 Task: Look for space in Rhyl, United Kingdom from 15th August, 2023 to 20th August, 2023 for 1 adult in price range Rs.5000 to Rs.10000. Place can be private room with 1  bedroom having 1 bed and 1 bathroom. Property type can be house, flat, guest house, hotel. Booking option can be shelf check-in. Required host language is English.
Action: Mouse moved to (428, 93)
Screenshot: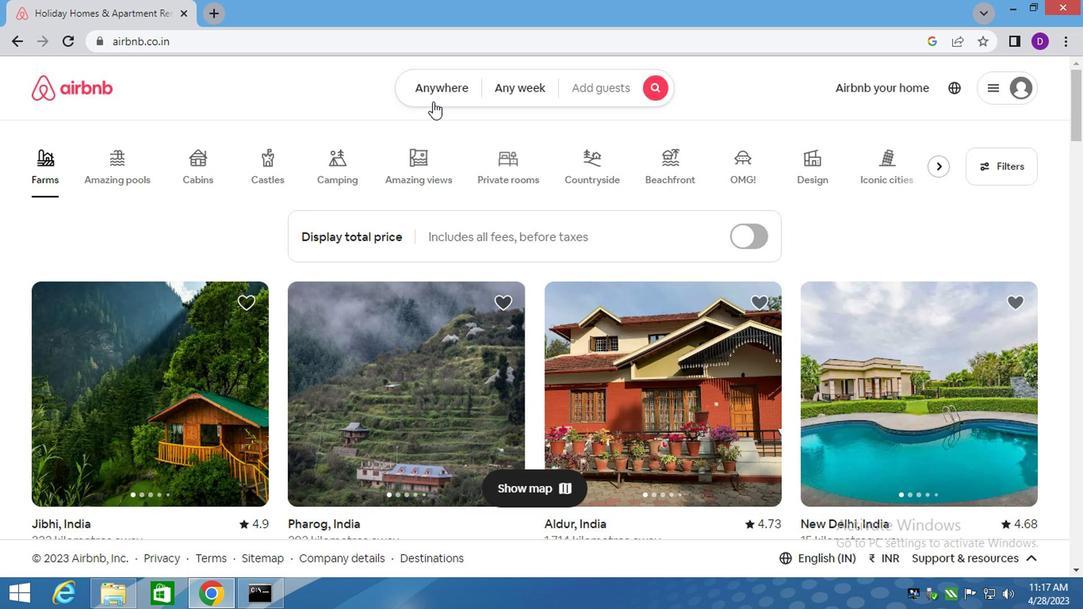 
Action: Mouse pressed left at (428, 93)
Screenshot: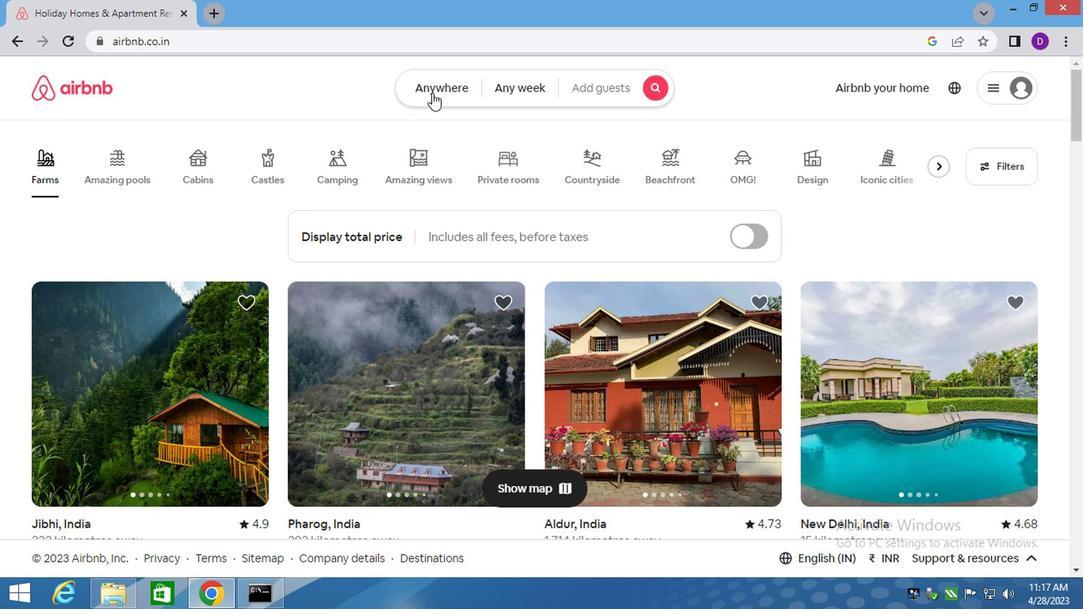 
Action: Mouse moved to (270, 154)
Screenshot: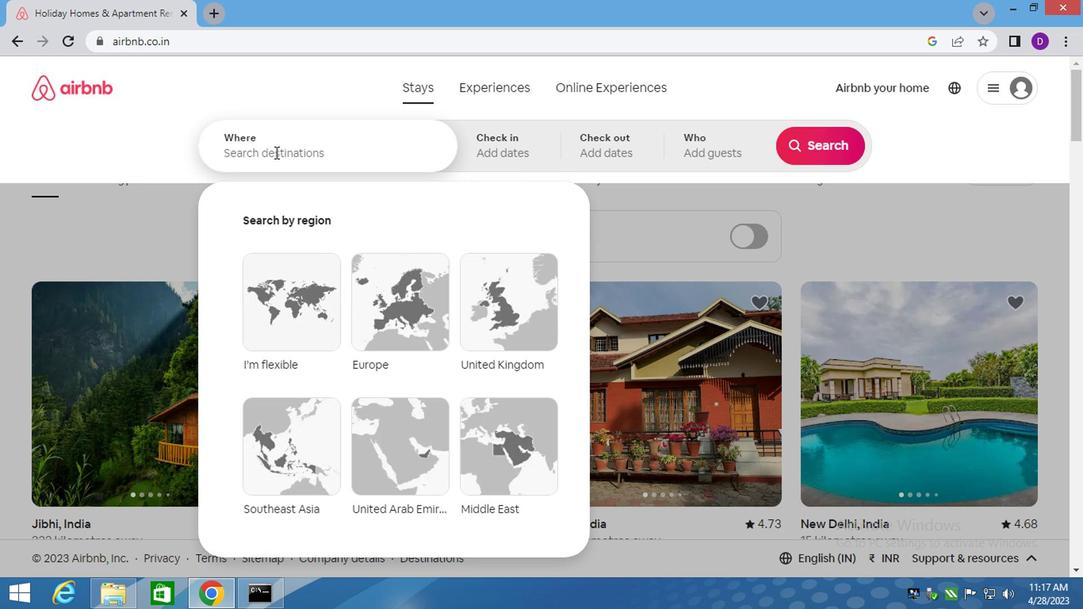 
Action: Mouse pressed left at (270, 154)
Screenshot: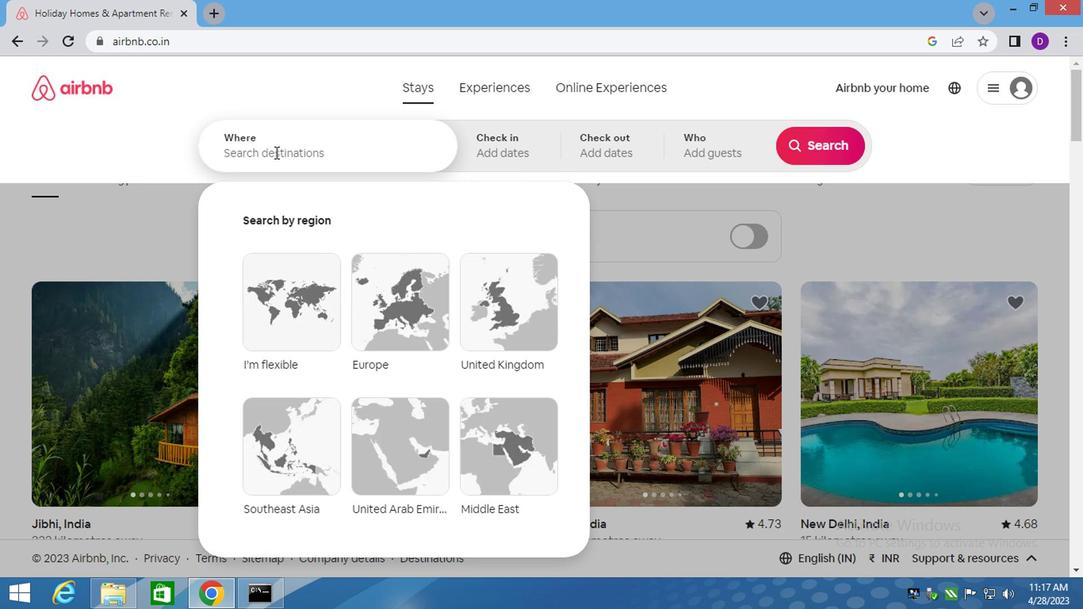 
Action: Key pressed rhyl,<Key.space>uni
Screenshot: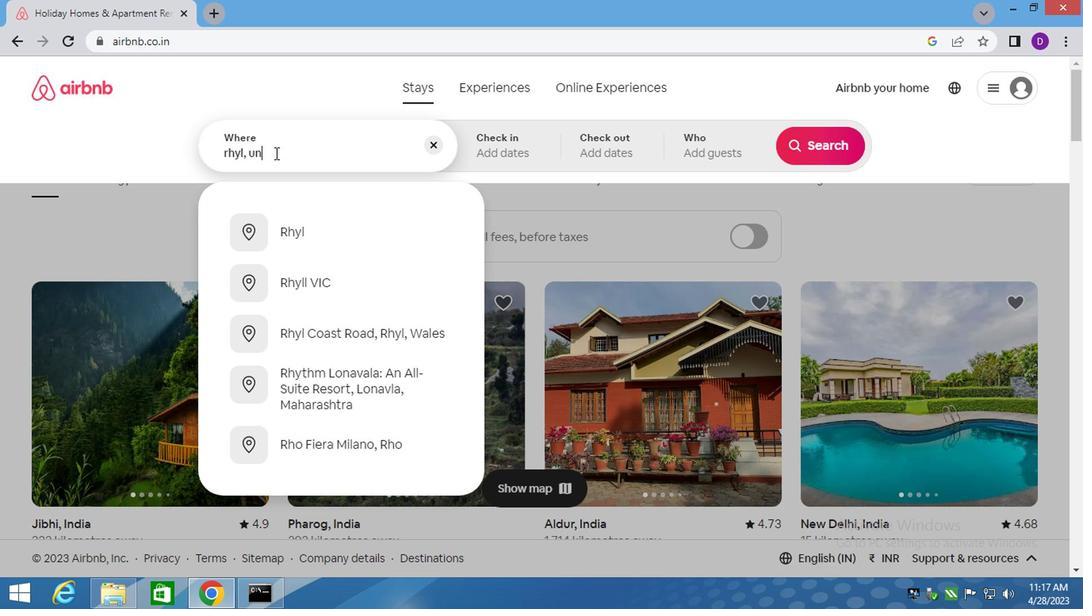 
Action: Mouse moved to (324, 374)
Screenshot: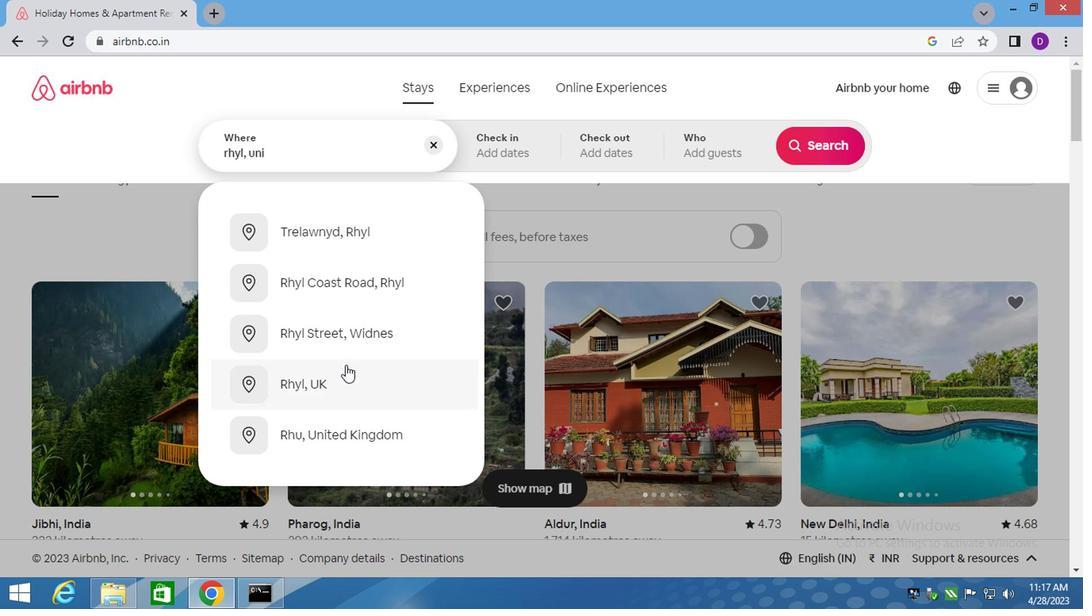 
Action: Mouse pressed left at (324, 374)
Screenshot: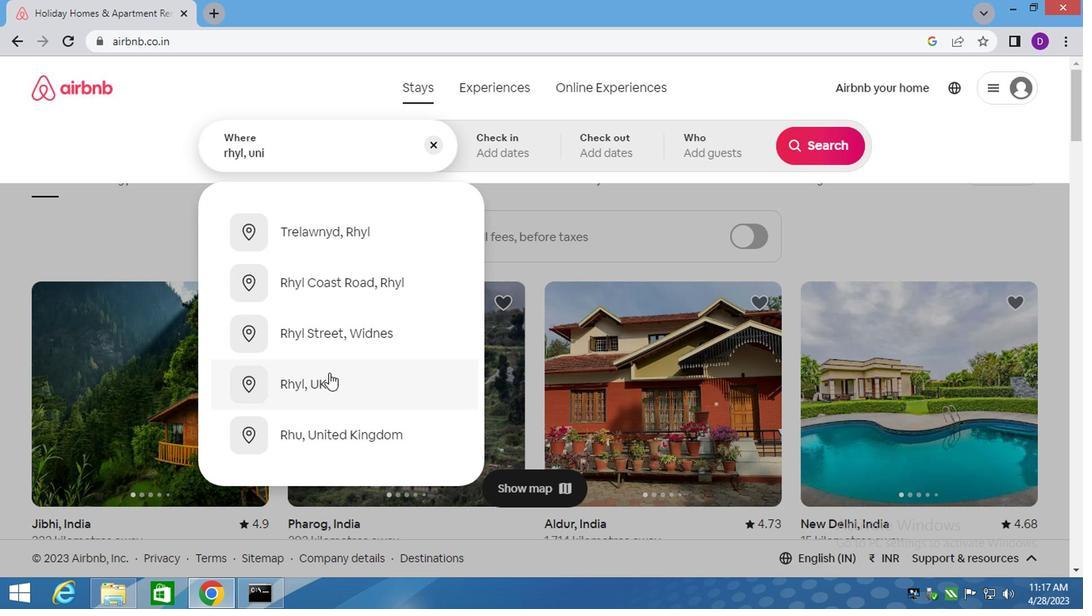 
Action: Mouse moved to (807, 275)
Screenshot: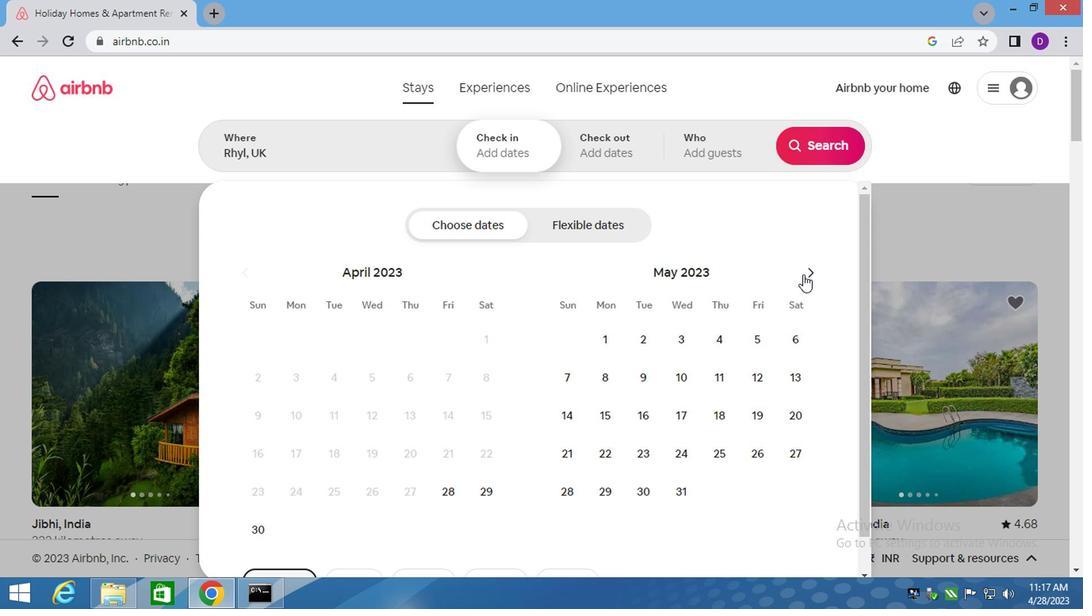 
Action: Mouse pressed left at (807, 275)
Screenshot: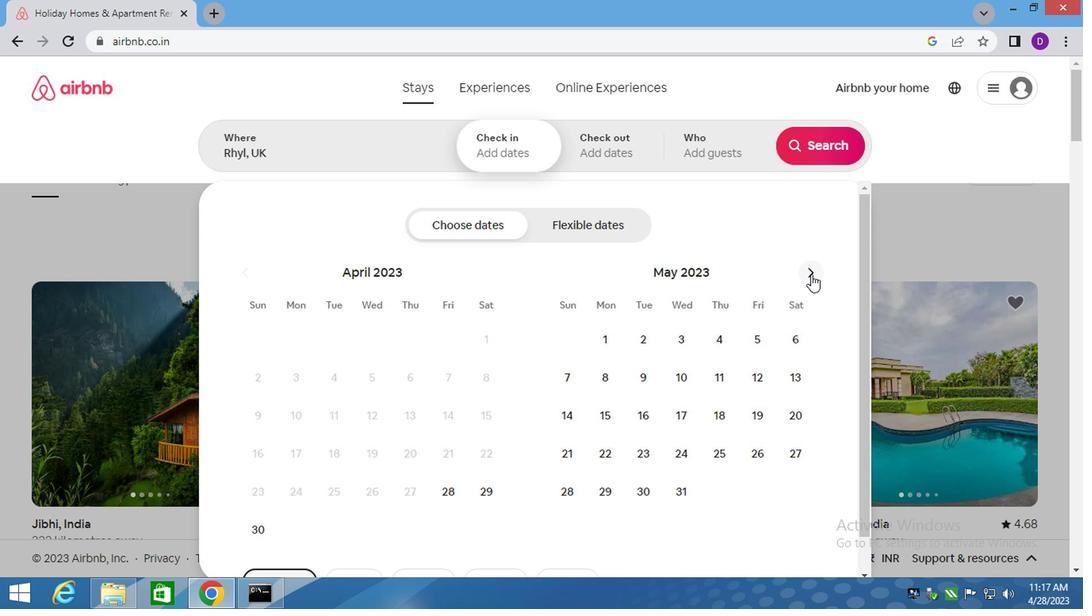 
Action: Mouse pressed left at (807, 275)
Screenshot: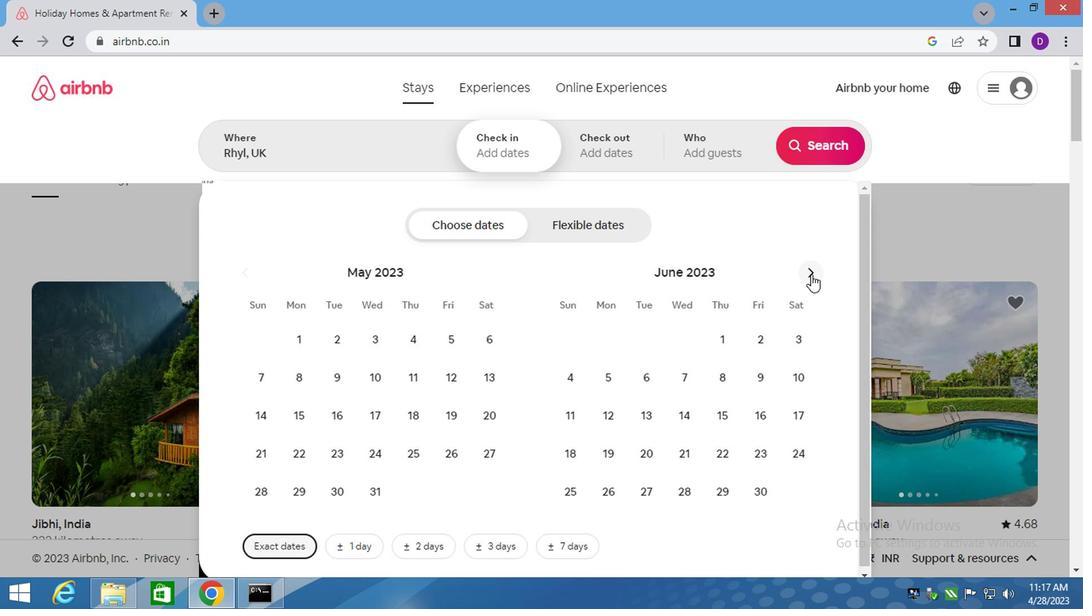 
Action: Mouse pressed left at (807, 275)
Screenshot: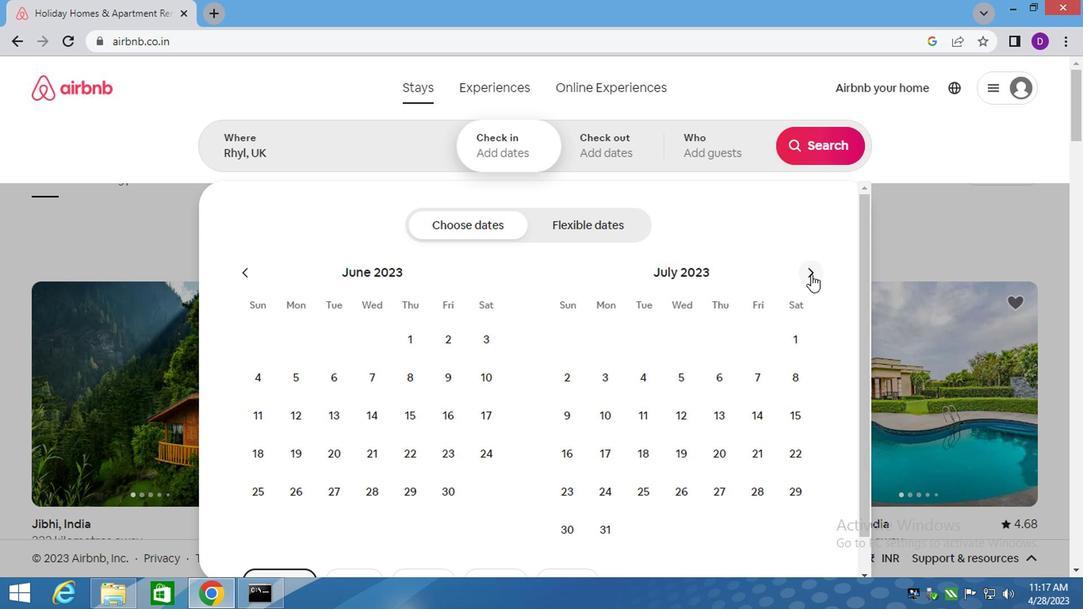 
Action: Mouse moved to (645, 417)
Screenshot: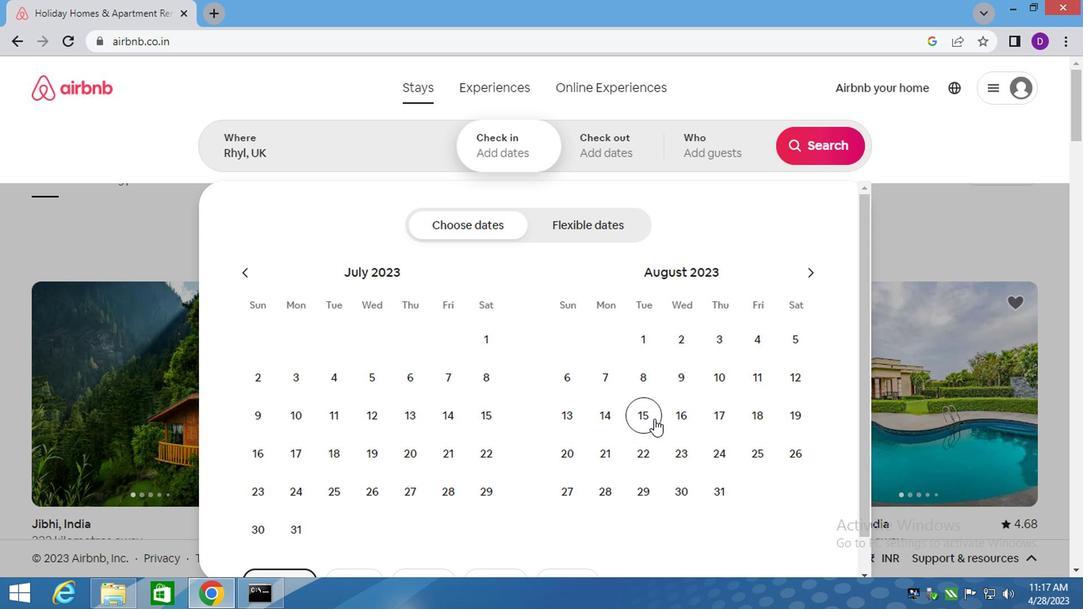 
Action: Mouse pressed left at (645, 417)
Screenshot: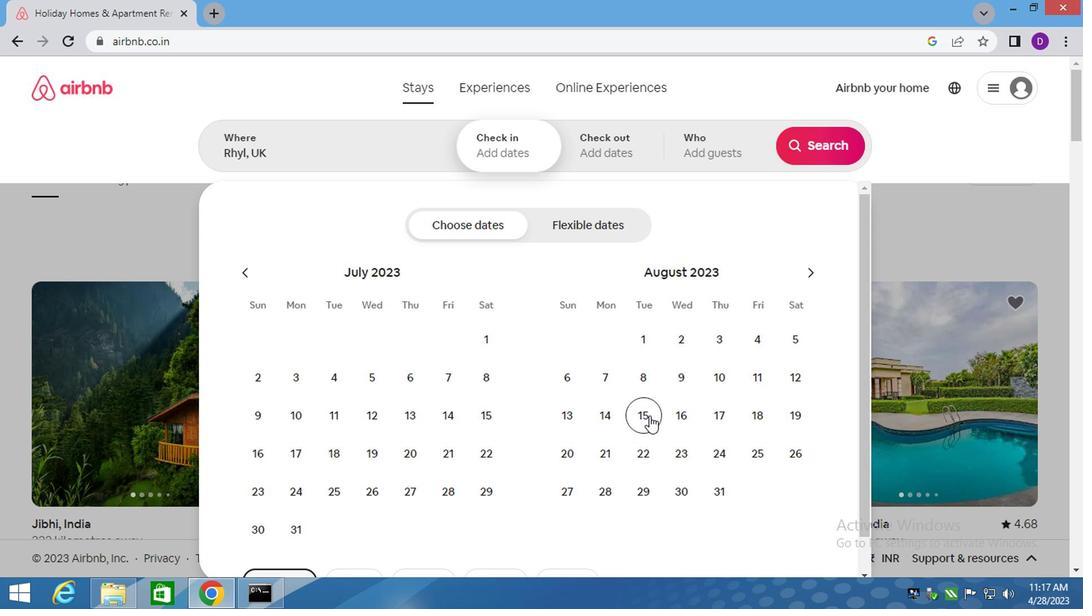 
Action: Mouse moved to (561, 454)
Screenshot: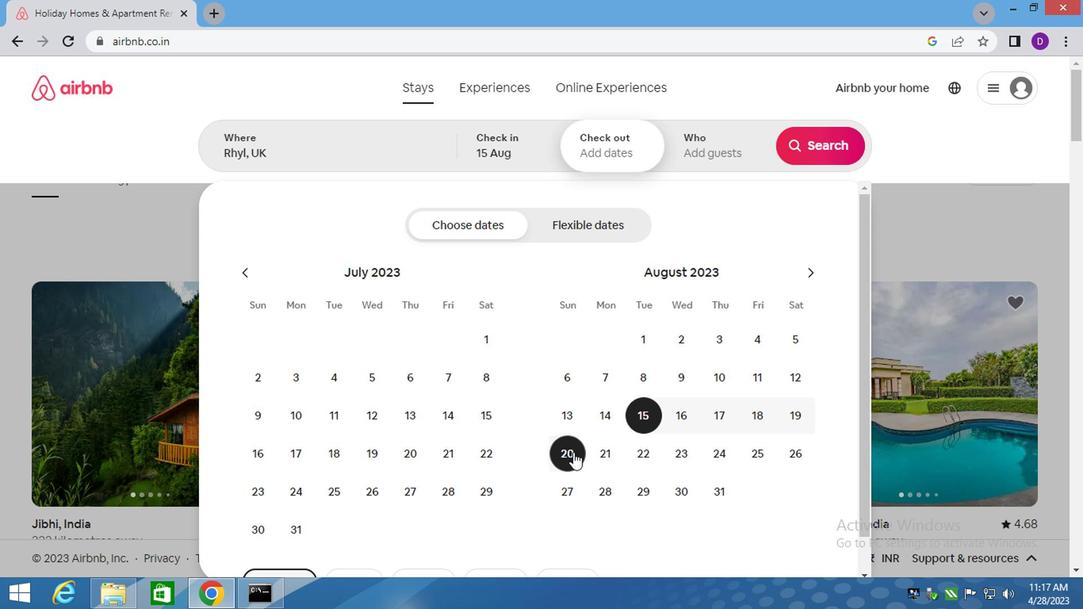 
Action: Mouse pressed left at (561, 454)
Screenshot: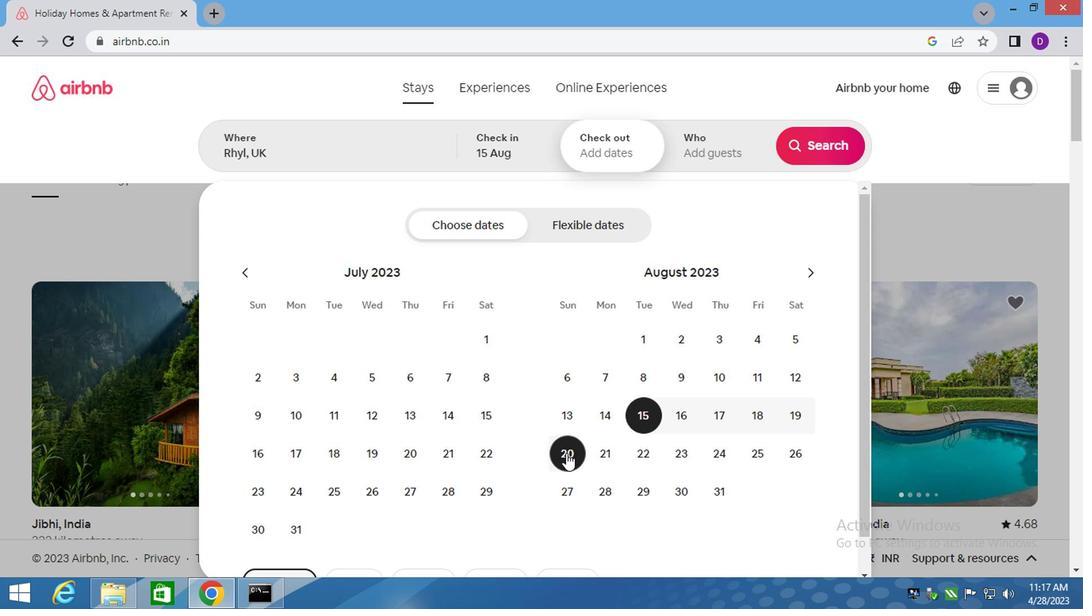 
Action: Mouse moved to (707, 147)
Screenshot: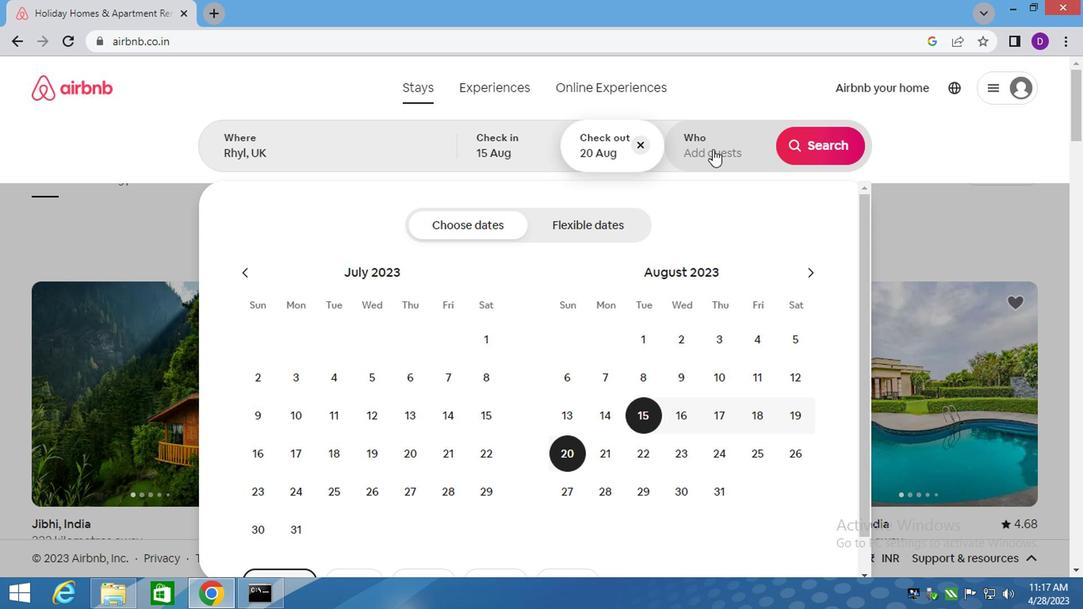 
Action: Mouse pressed left at (707, 147)
Screenshot: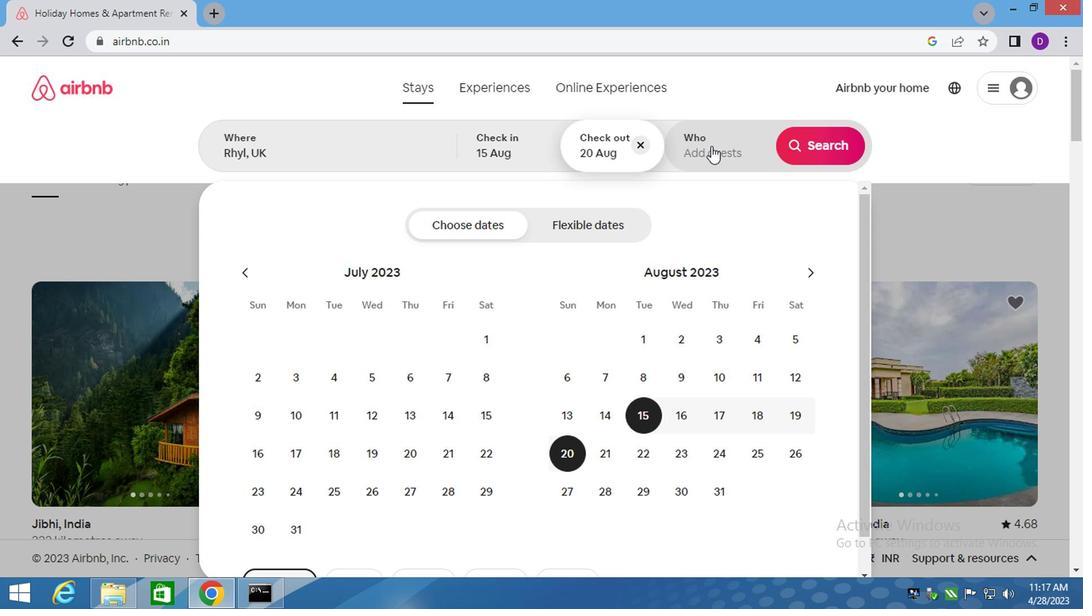 
Action: Mouse moved to (811, 229)
Screenshot: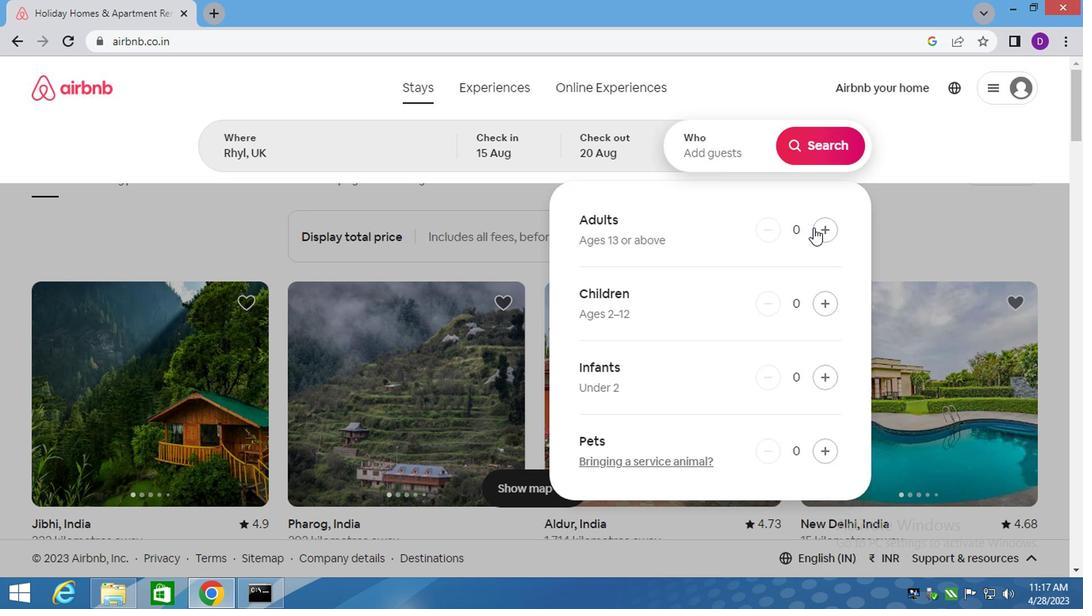 
Action: Mouse pressed left at (811, 229)
Screenshot: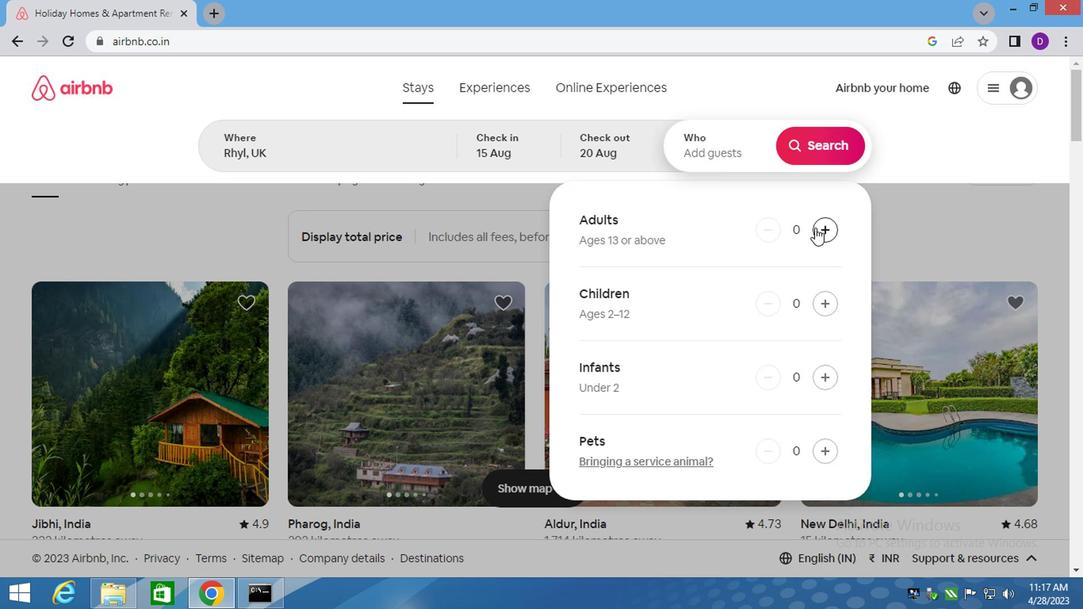 
Action: Mouse moved to (811, 154)
Screenshot: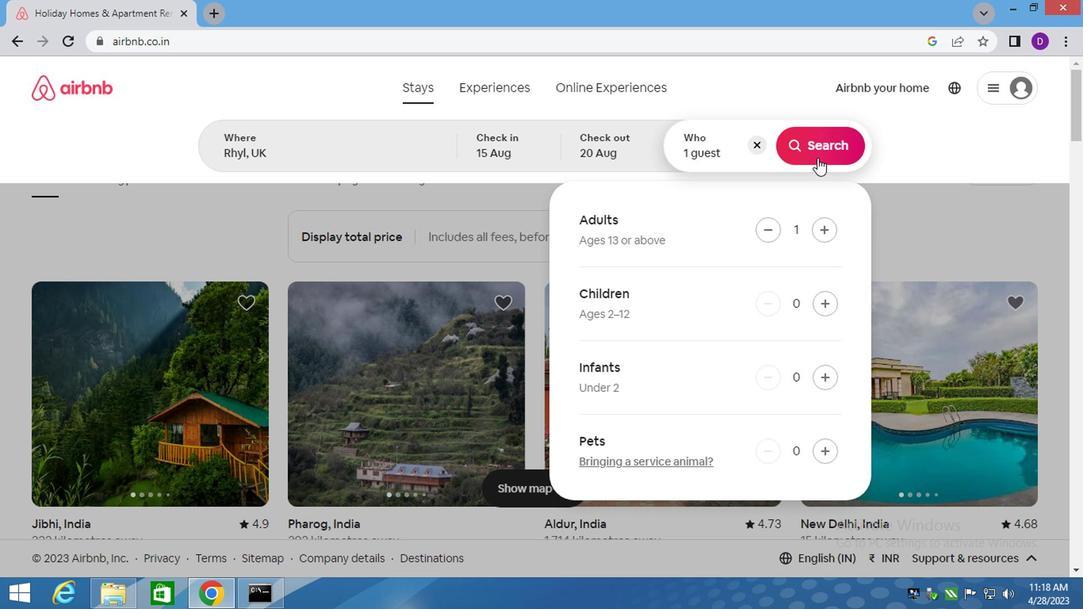 
Action: Mouse pressed left at (811, 154)
Screenshot: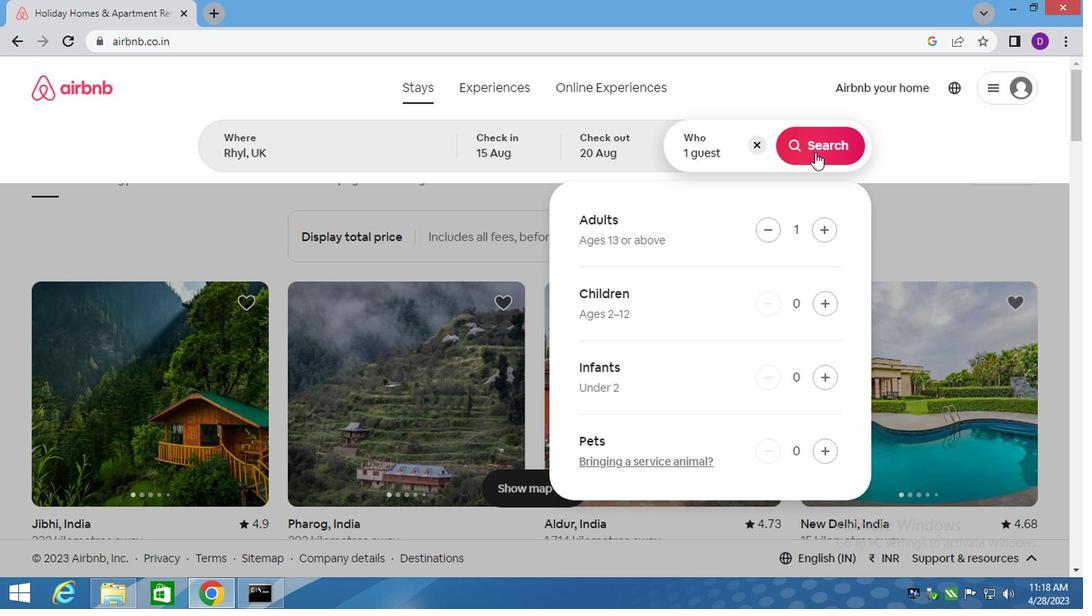 
Action: Mouse moved to (1018, 152)
Screenshot: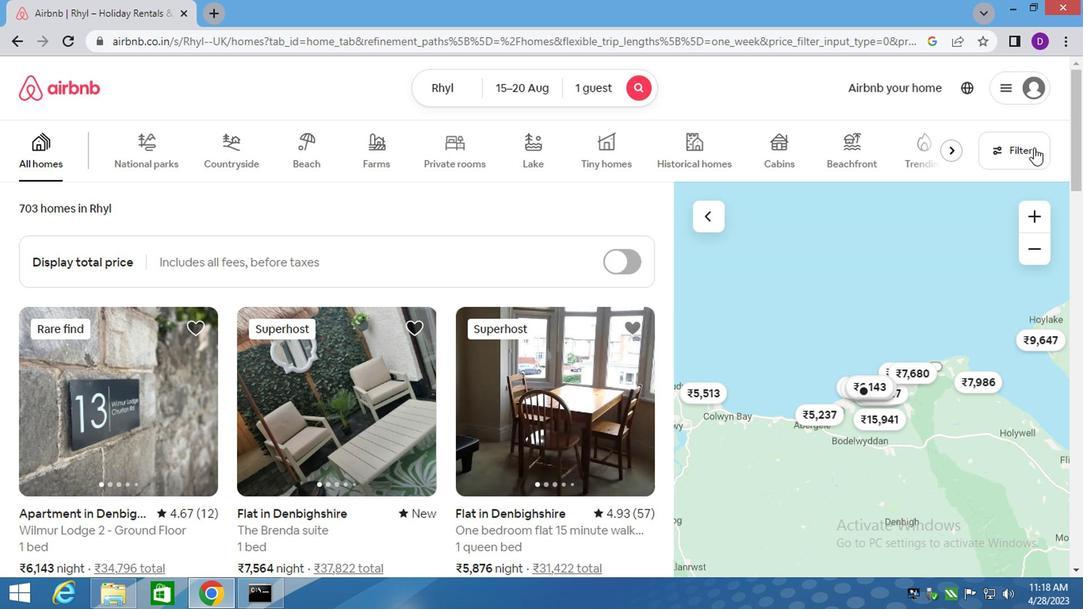 
Action: Mouse pressed left at (1018, 152)
Screenshot: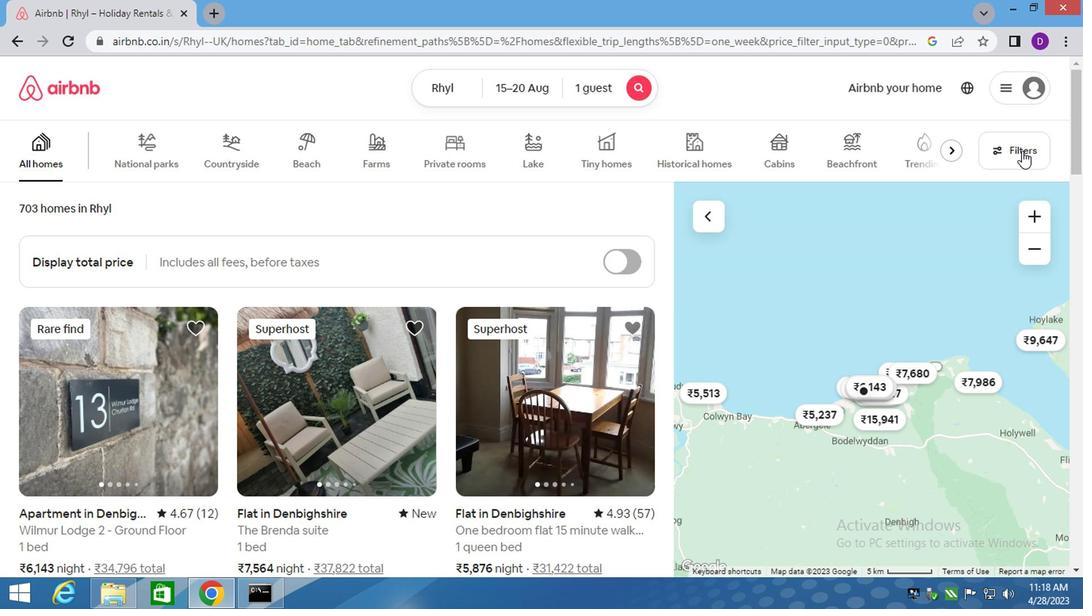 
Action: Mouse moved to (334, 353)
Screenshot: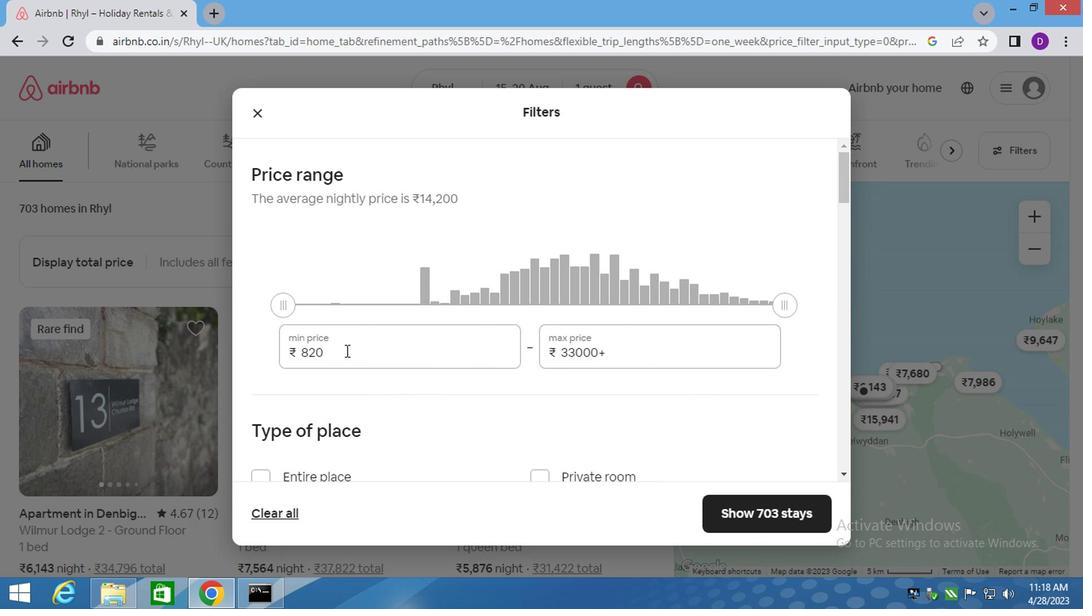 
Action: Mouse pressed left at (334, 353)
Screenshot: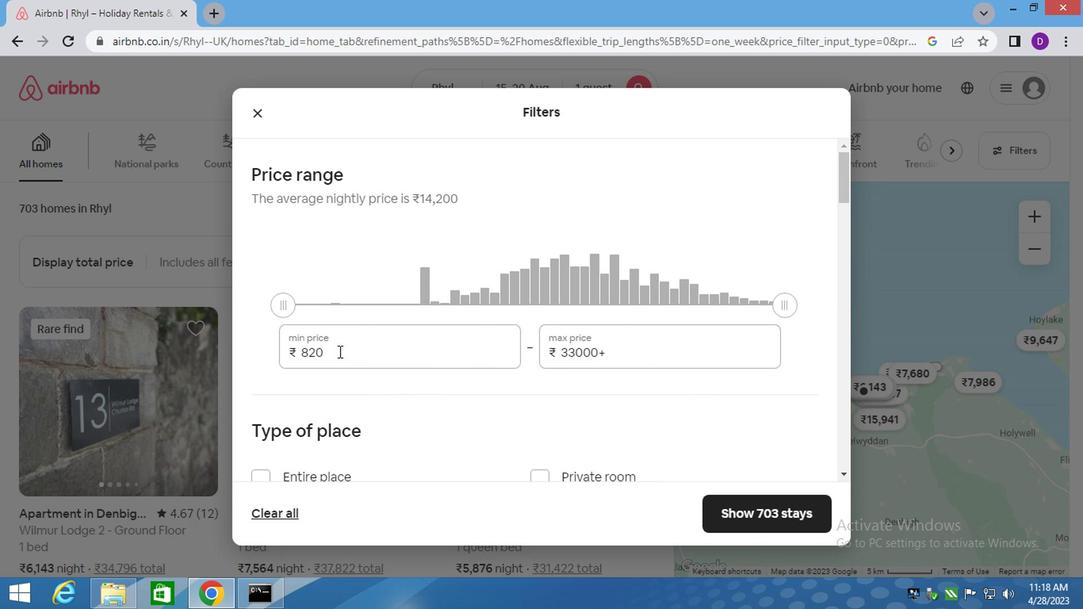 
Action: Mouse pressed left at (334, 353)
Screenshot: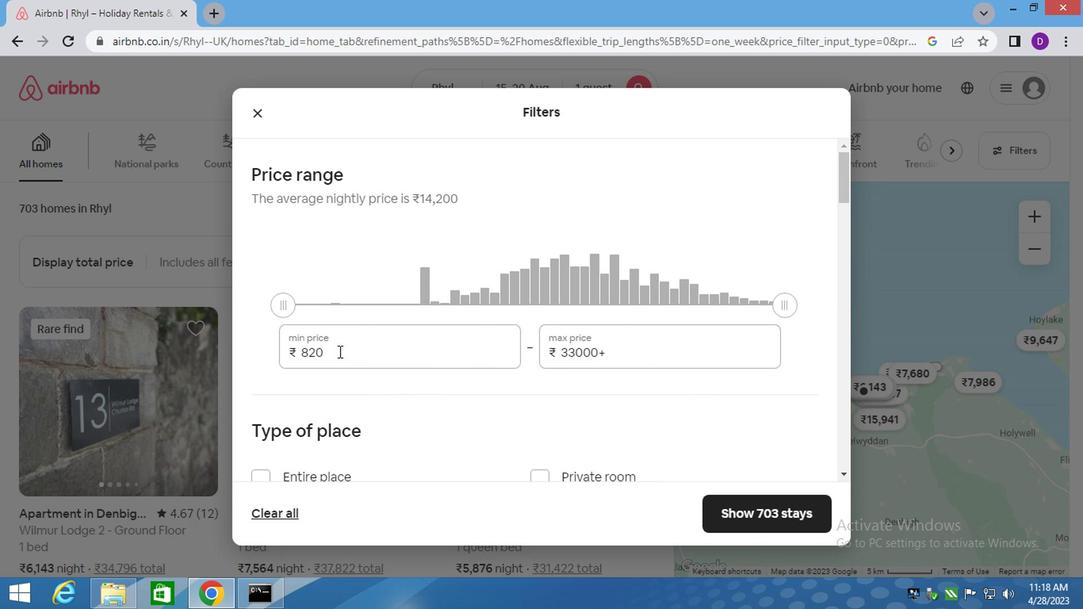 
Action: Key pressed 5000<Key.tab>10000
Screenshot: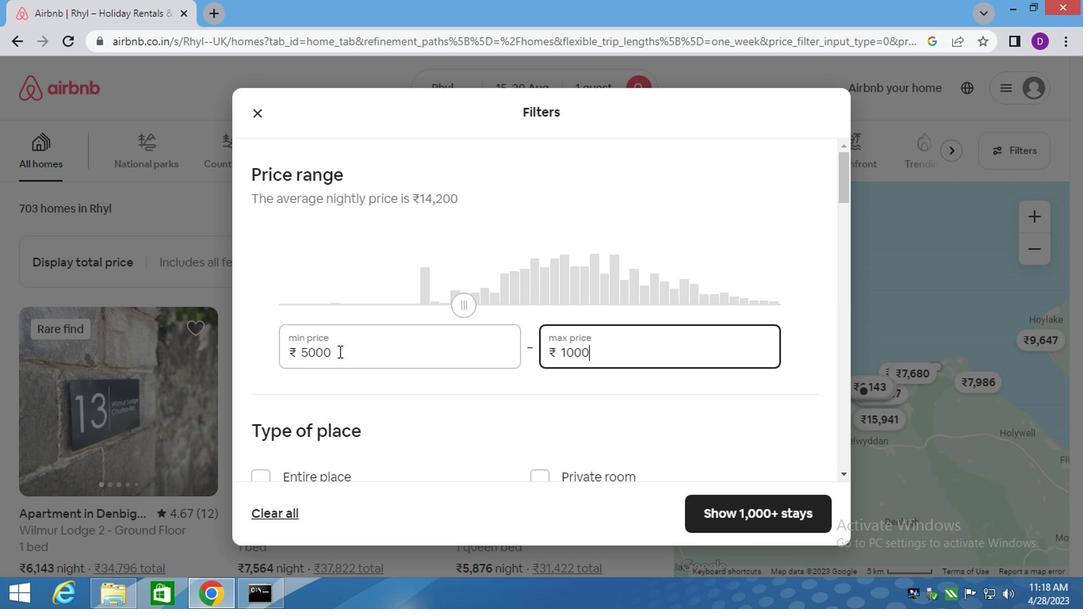 
Action: Mouse scrolled (334, 352) with delta (0, -1)
Screenshot: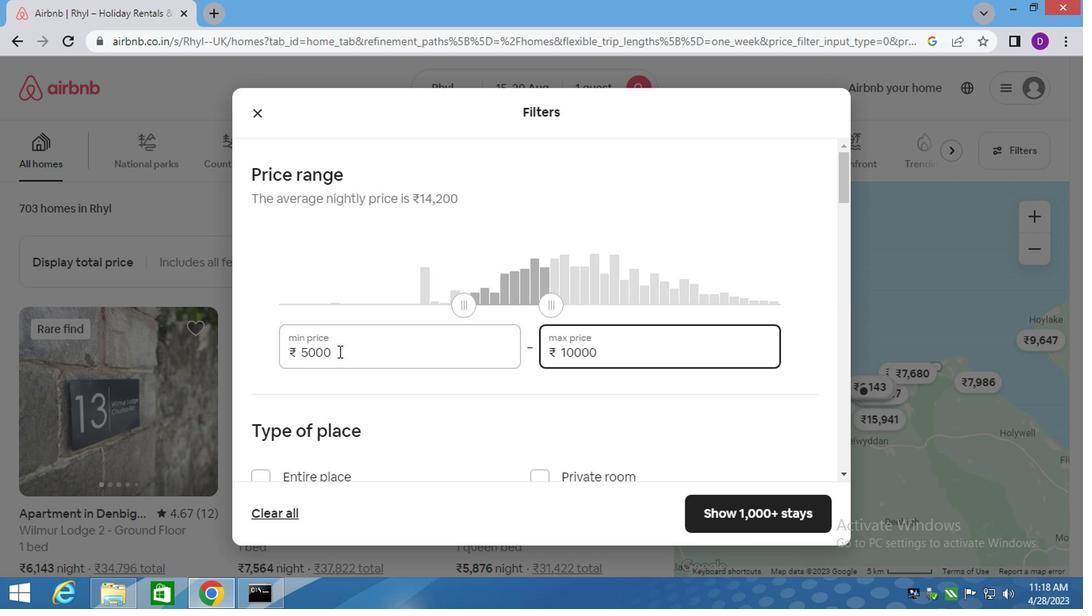 
Action: Mouse scrolled (334, 352) with delta (0, -1)
Screenshot: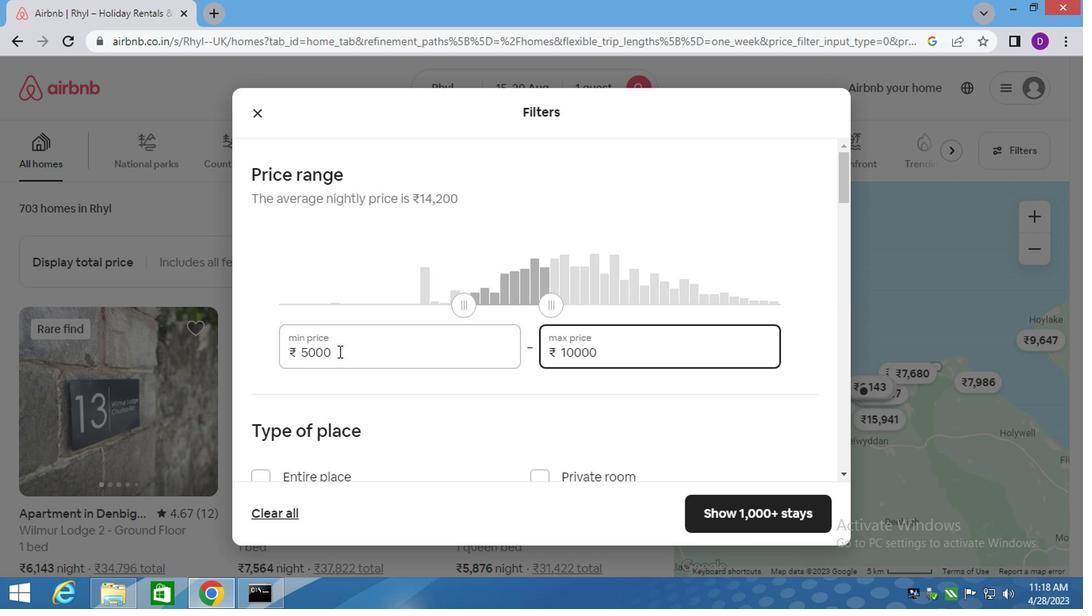 
Action: Mouse moved to (530, 326)
Screenshot: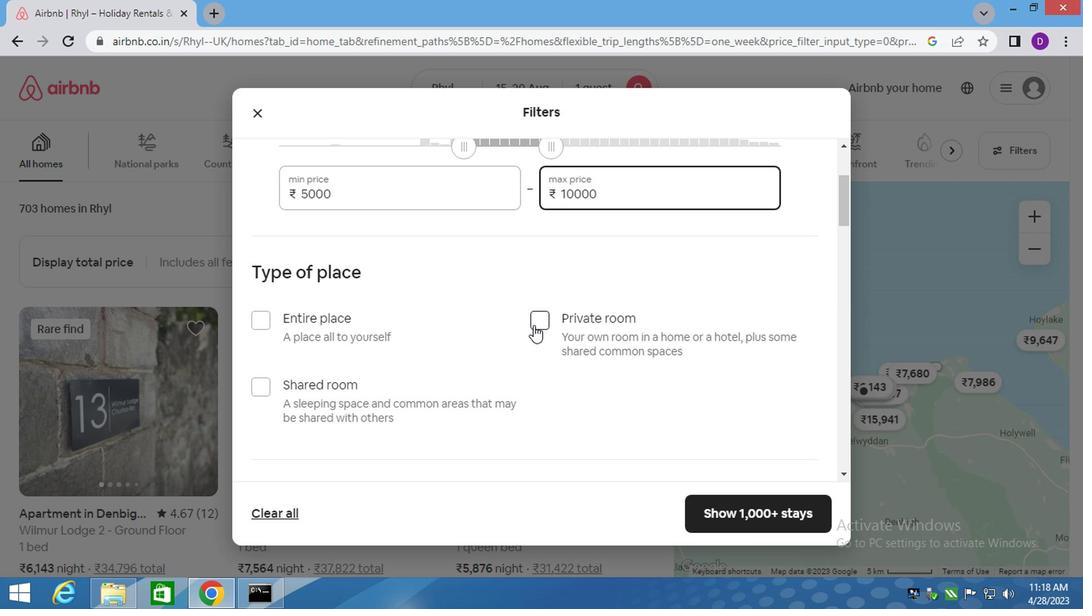 
Action: Mouse pressed left at (530, 326)
Screenshot: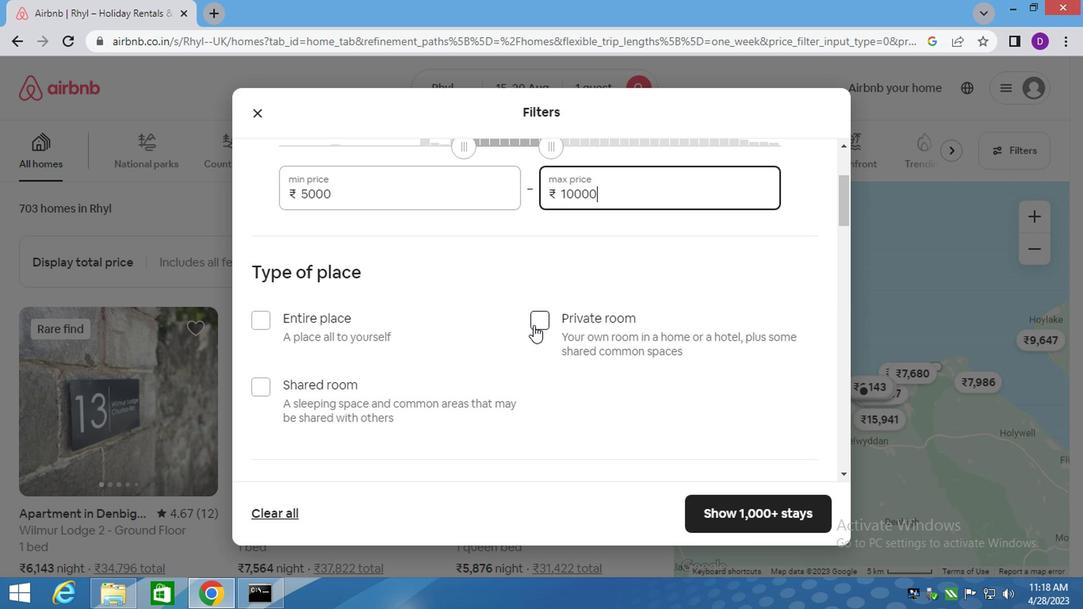 
Action: Mouse moved to (477, 346)
Screenshot: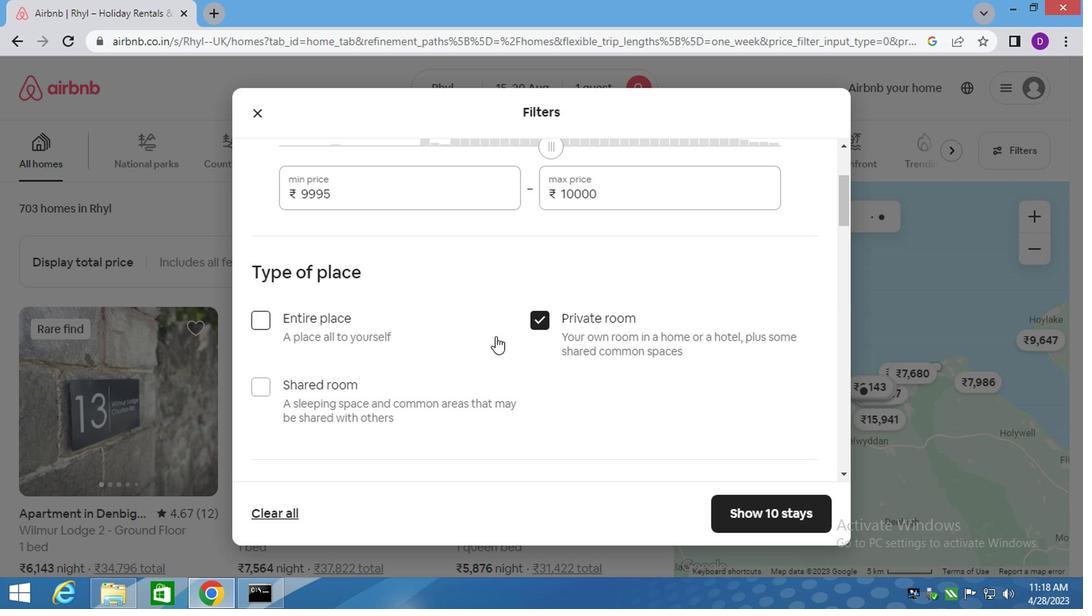 
Action: Mouse scrolled (477, 345) with delta (0, 0)
Screenshot: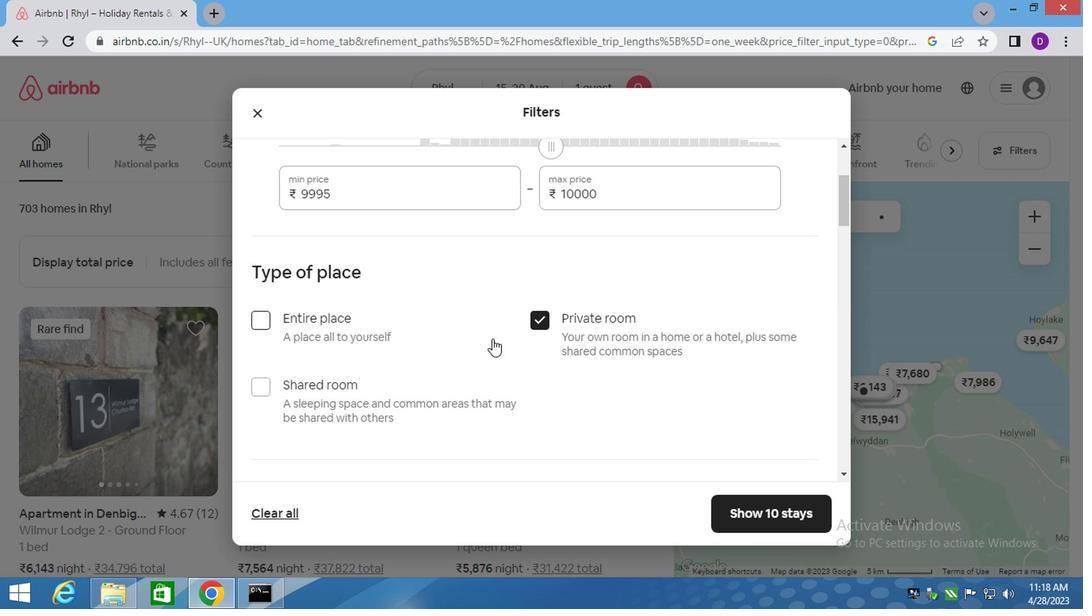 
Action: Mouse moved to (467, 354)
Screenshot: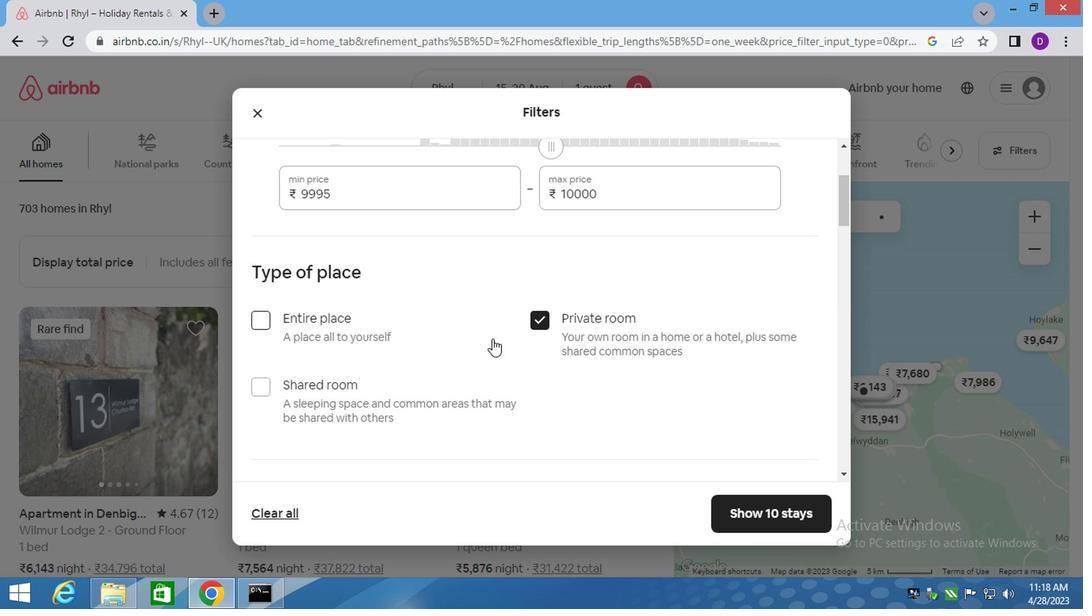 
Action: Mouse scrolled (467, 353) with delta (0, -1)
Screenshot: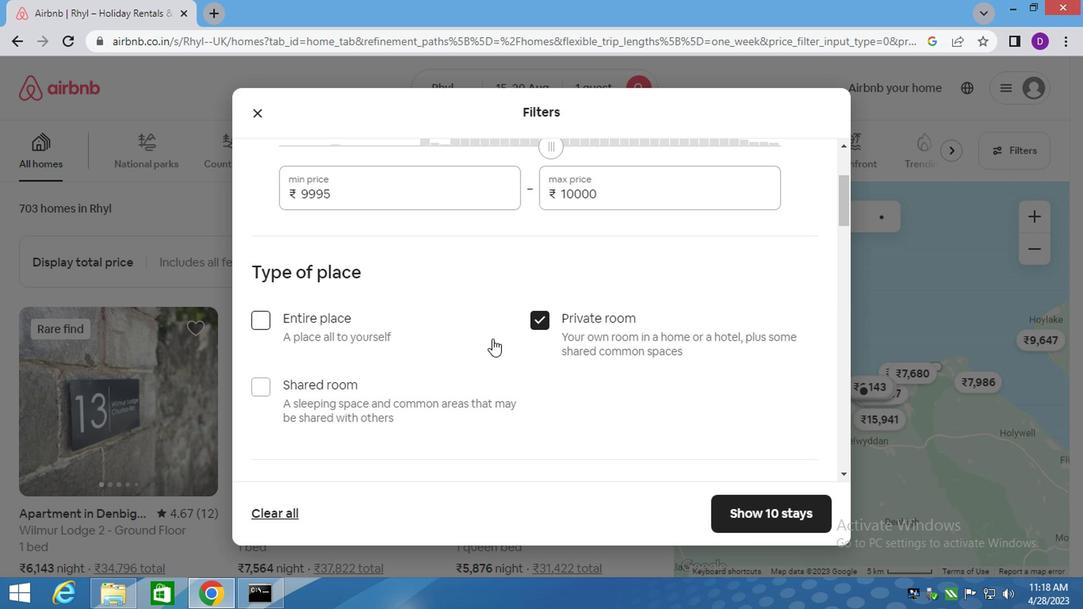 
Action: Mouse scrolled (467, 353) with delta (0, -1)
Screenshot: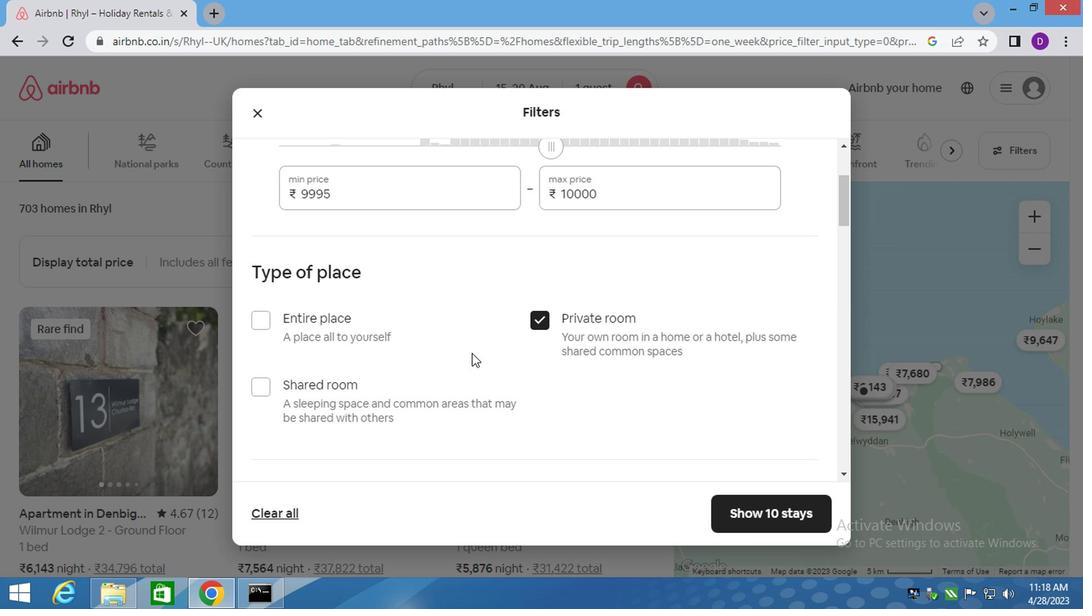 
Action: Mouse moved to (465, 354)
Screenshot: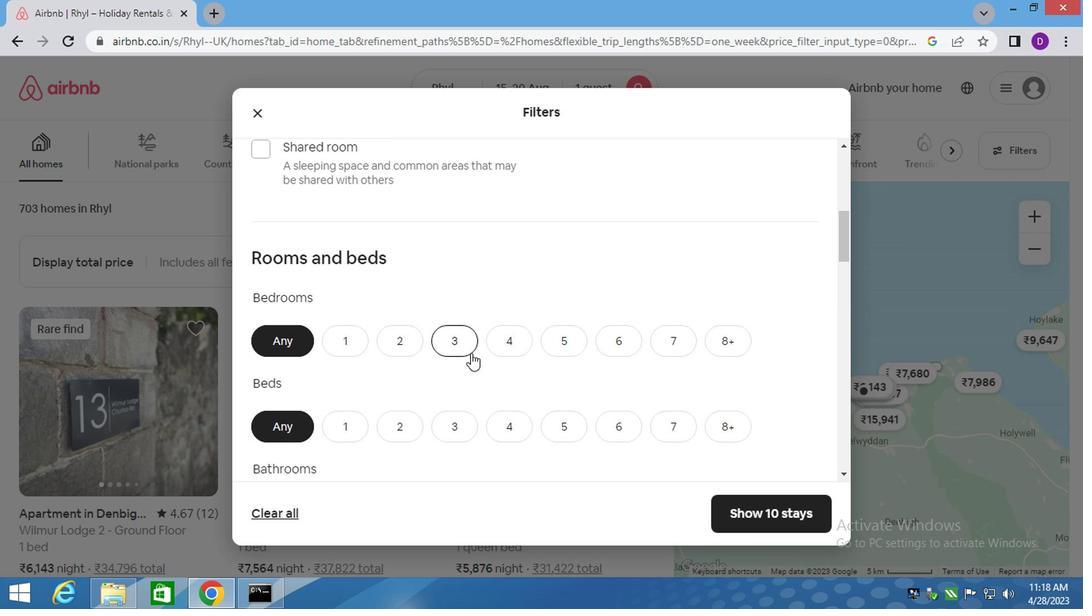 
Action: Mouse scrolled (465, 353) with delta (0, -1)
Screenshot: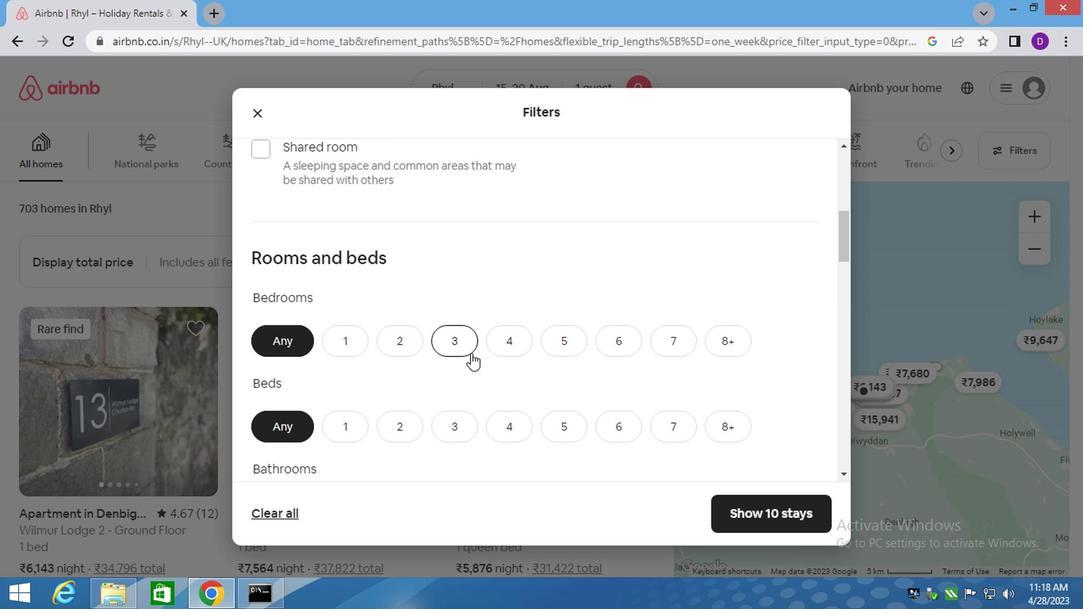 
Action: Mouse moved to (379, 361)
Screenshot: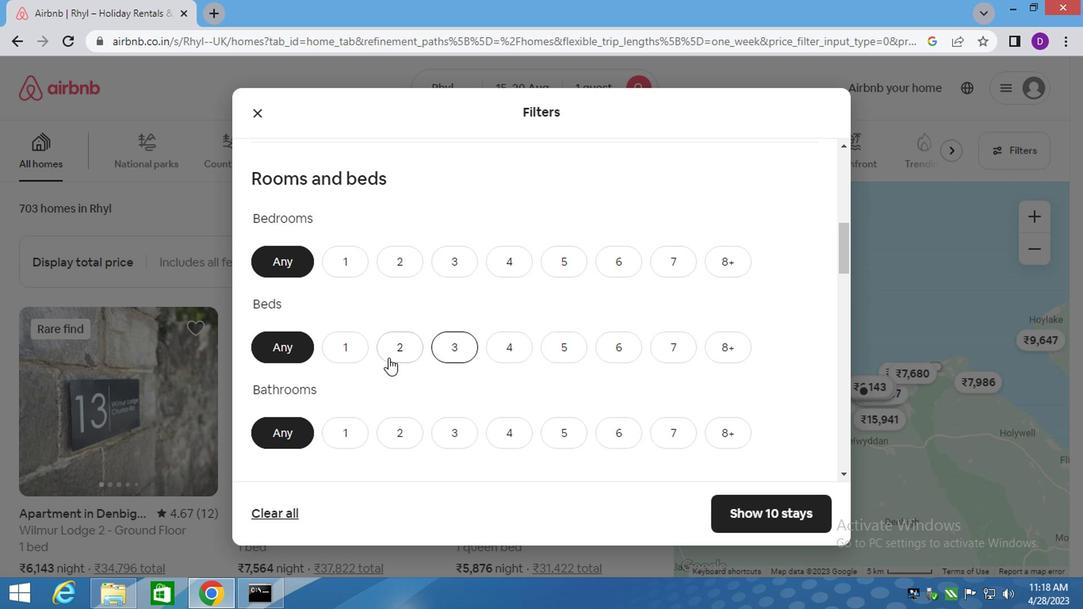 
Action: Mouse scrolled (379, 361) with delta (0, 0)
Screenshot: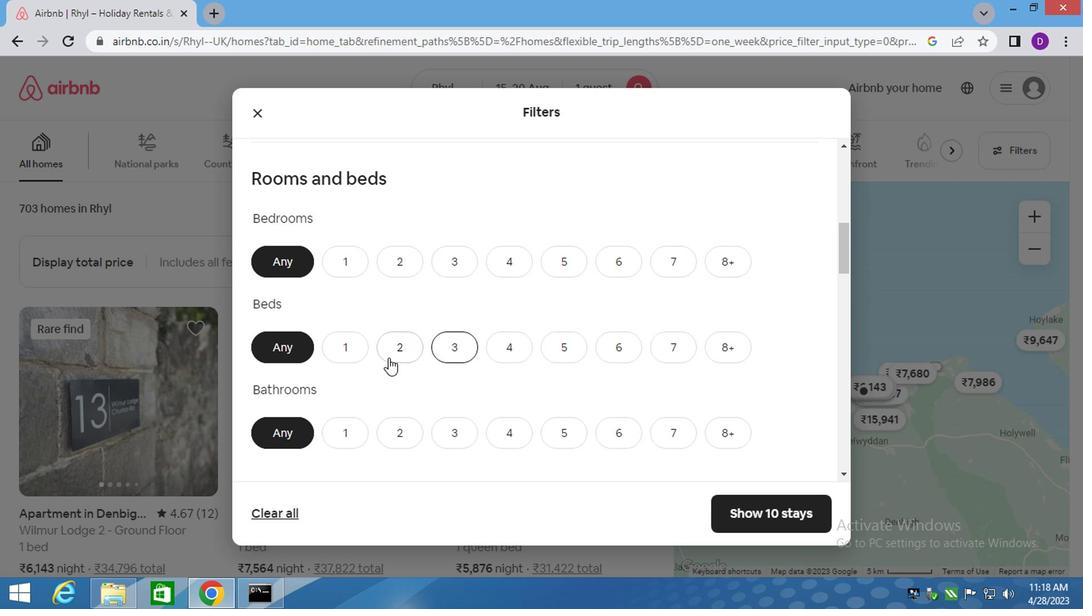 
Action: Mouse moved to (332, 188)
Screenshot: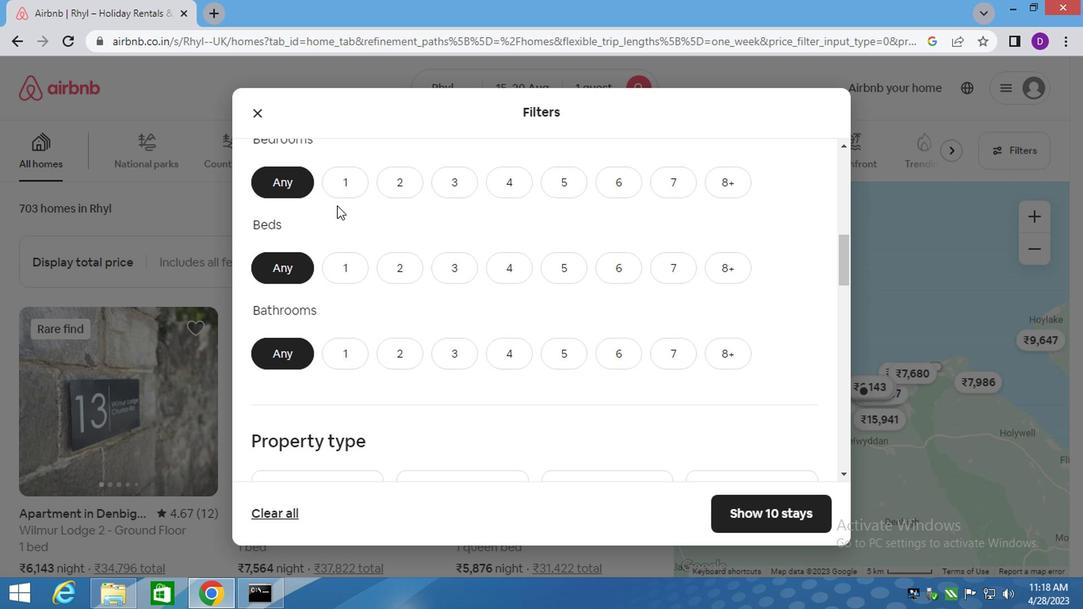 
Action: Mouse pressed left at (332, 188)
Screenshot: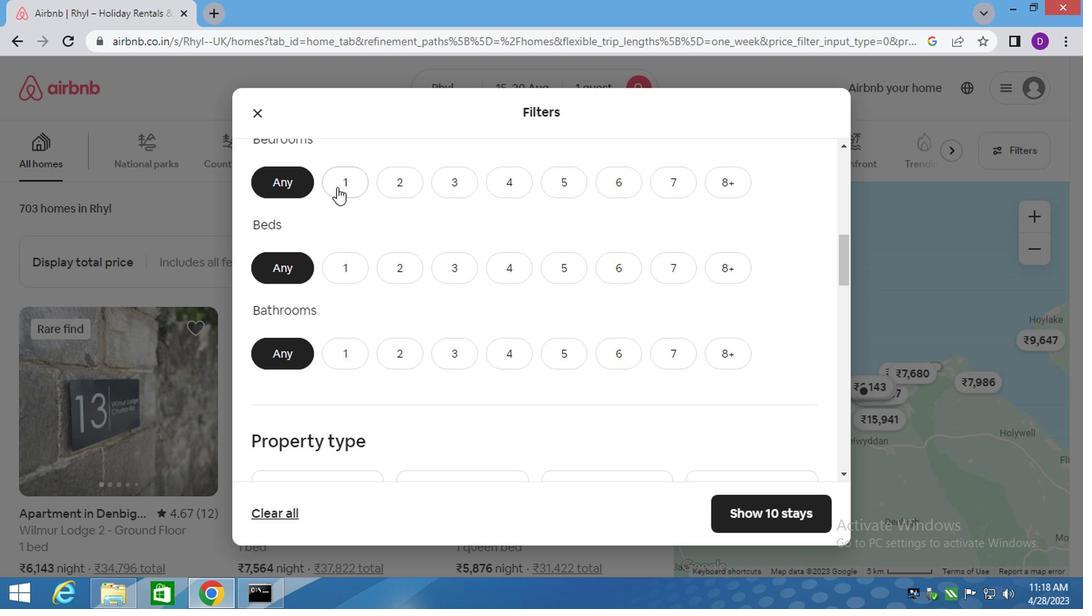 
Action: Mouse moved to (334, 273)
Screenshot: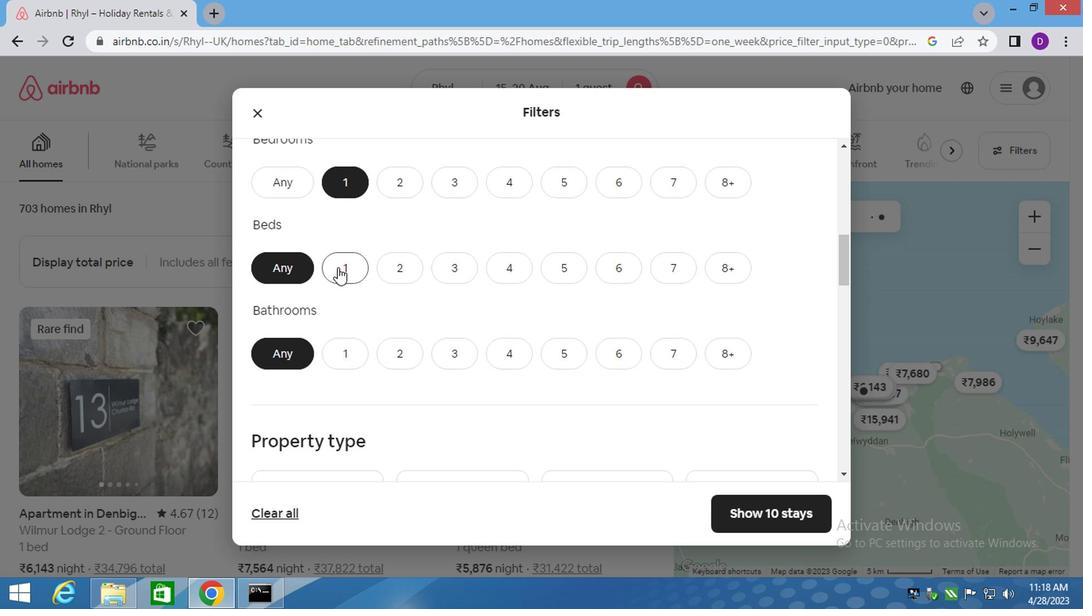 
Action: Mouse pressed left at (334, 273)
Screenshot: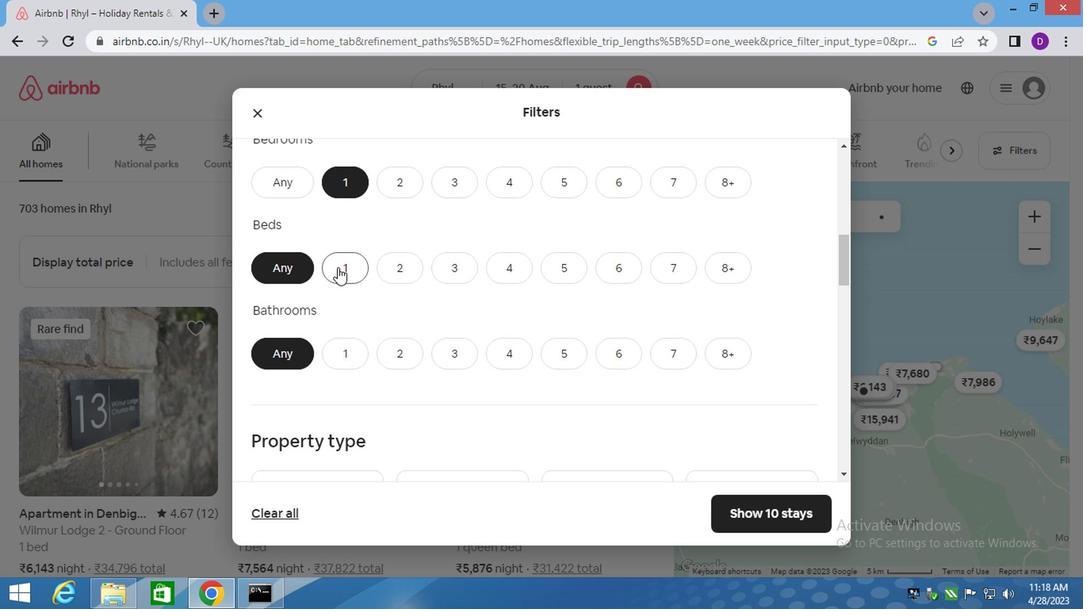 
Action: Mouse moved to (340, 351)
Screenshot: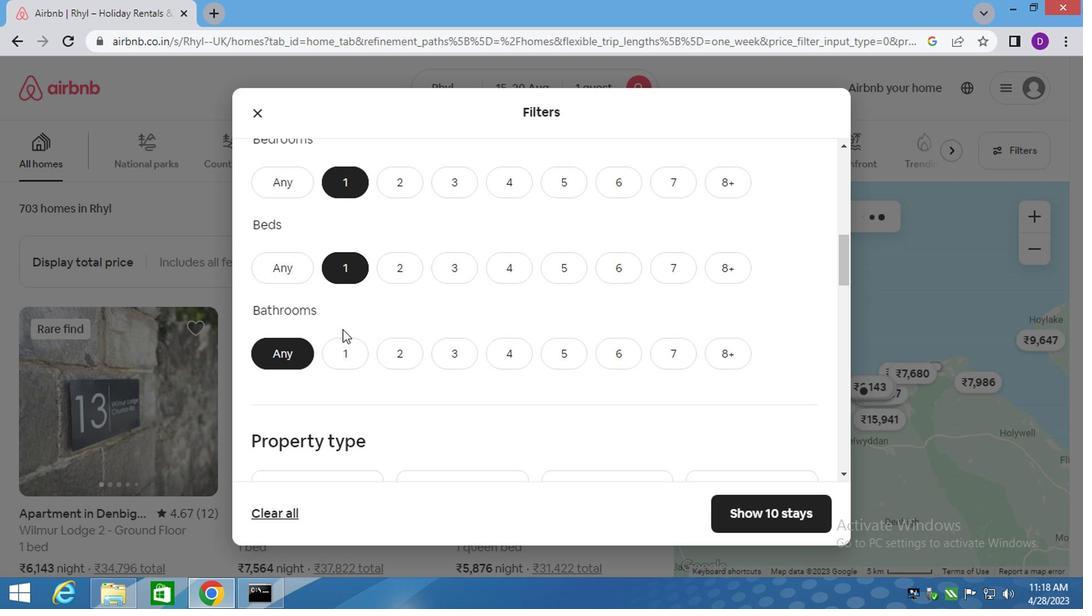 
Action: Mouse pressed left at (340, 351)
Screenshot: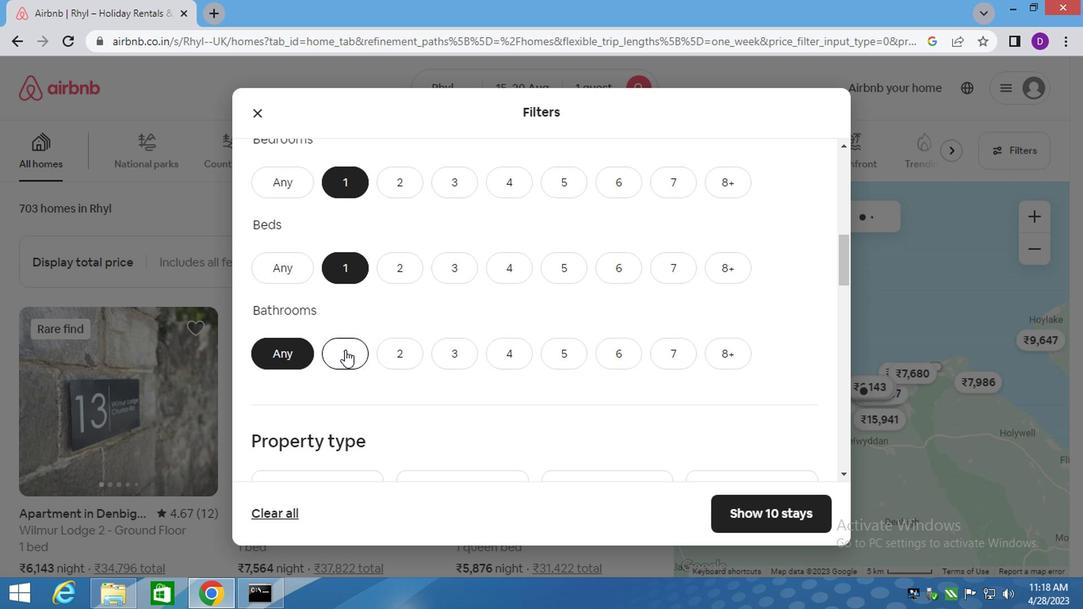 
Action: Mouse scrolled (340, 350) with delta (0, 0)
Screenshot: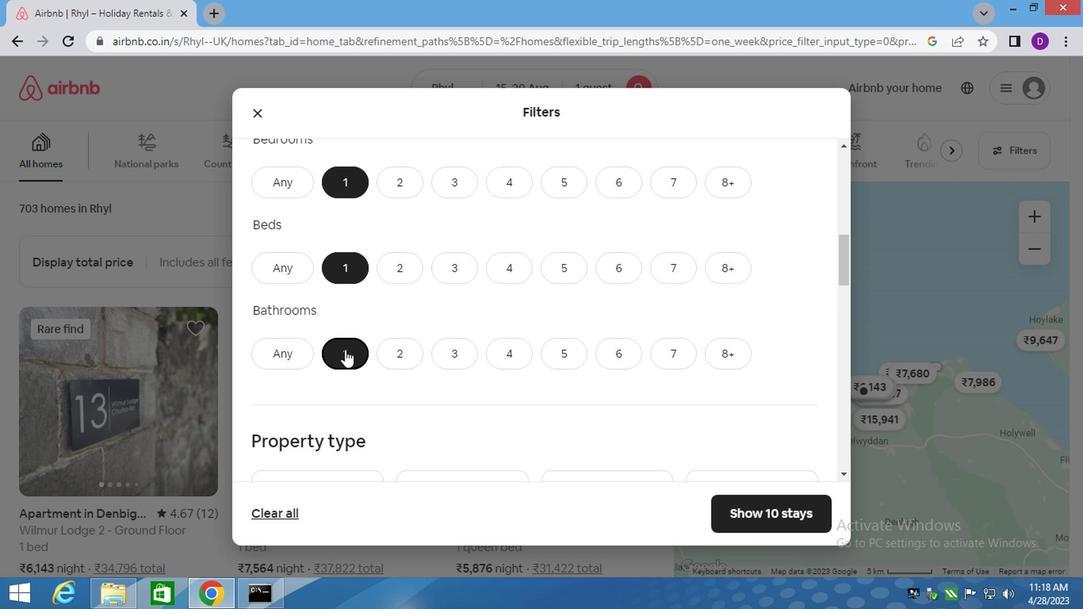 
Action: Mouse moved to (348, 355)
Screenshot: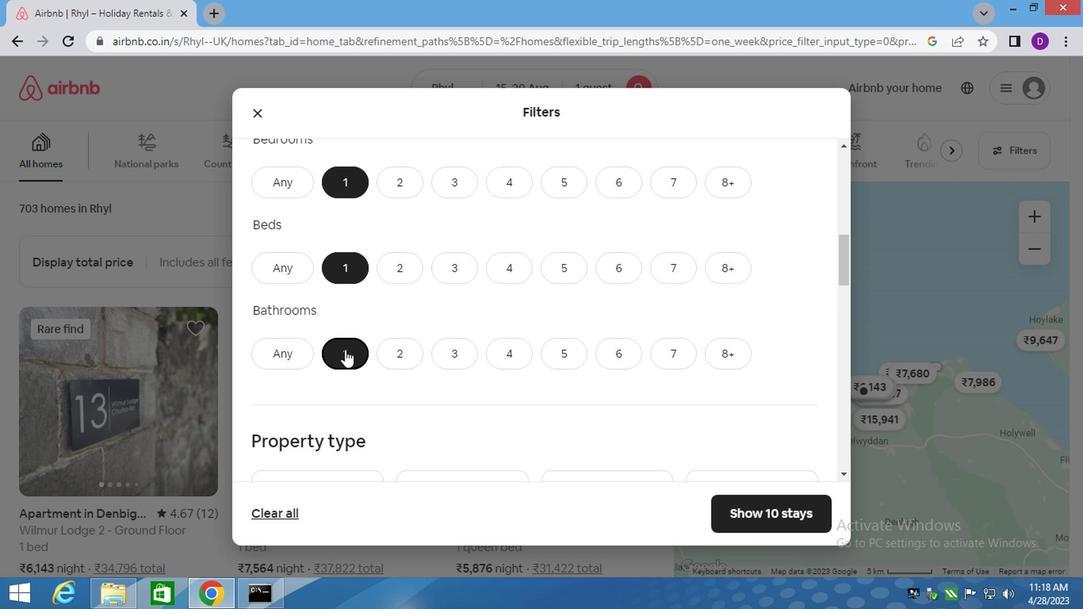 
Action: Mouse scrolled (344, 352) with delta (0, -1)
Screenshot: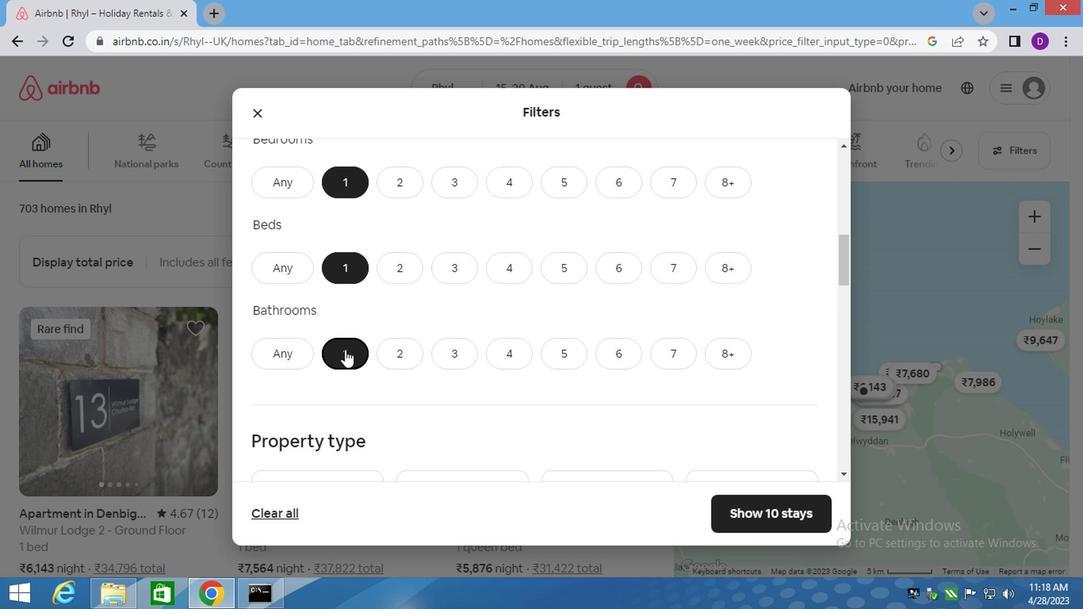 
Action: Mouse scrolled (348, 355) with delta (0, 0)
Screenshot: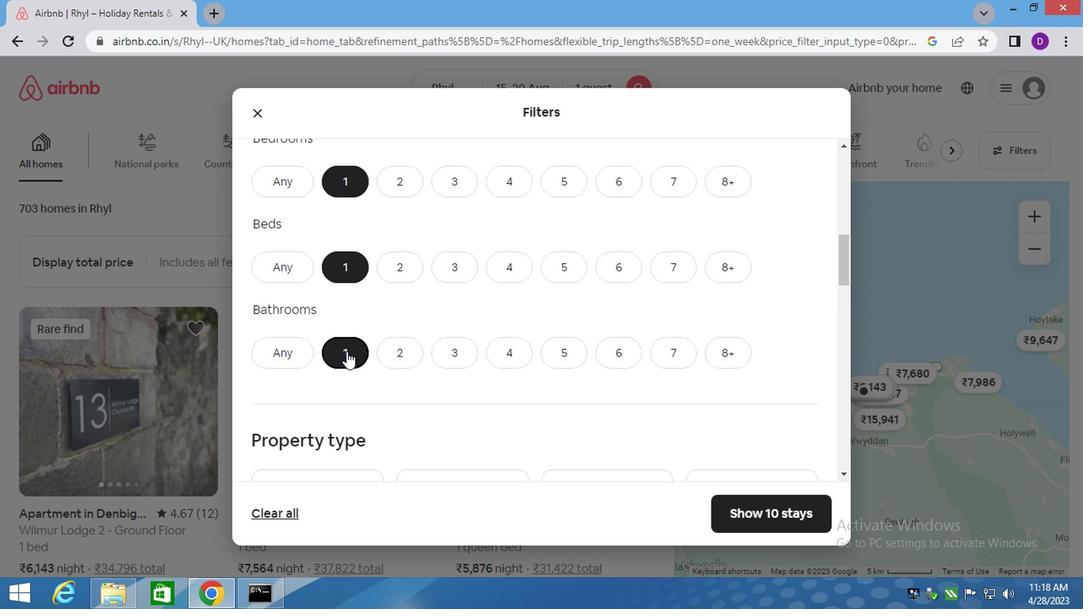 
Action: Mouse moved to (315, 284)
Screenshot: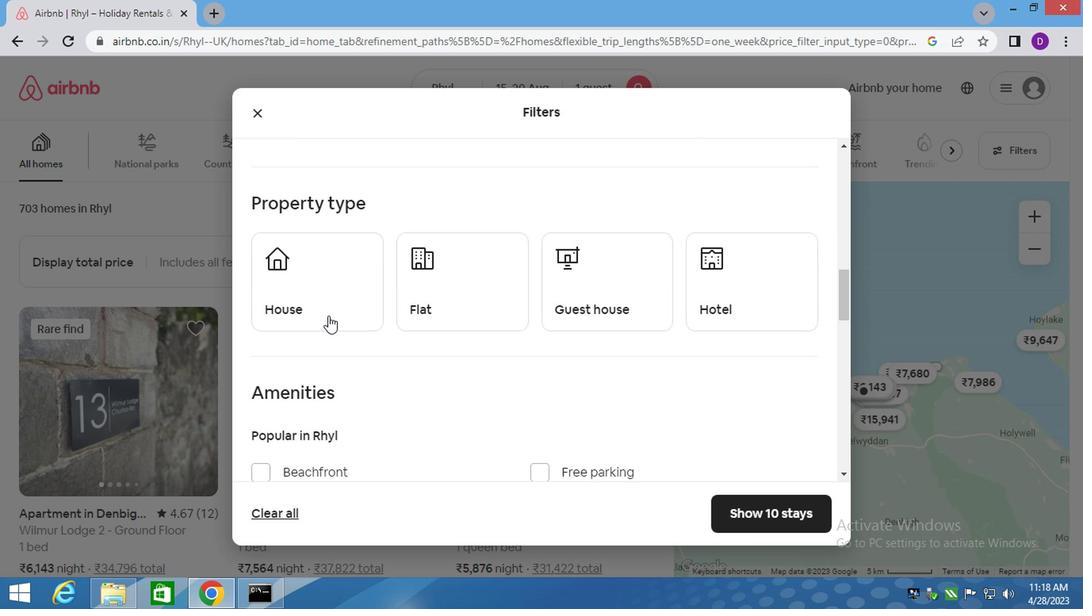 
Action: Mouse pressed left at (315, 284)
Screenshot: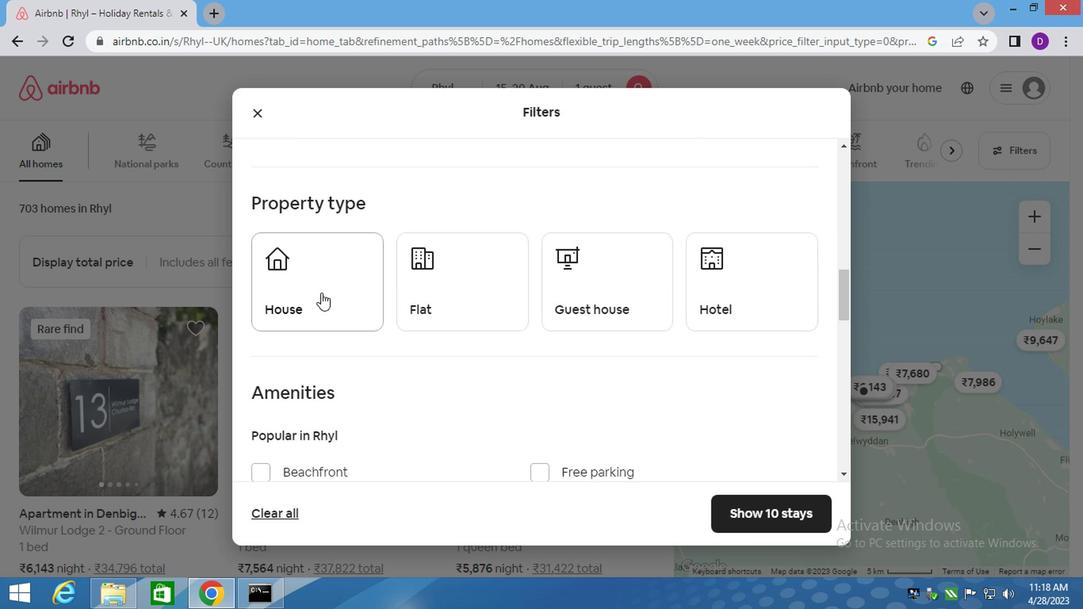 
Action: Mouse moved to (428, 296)
Screenshot: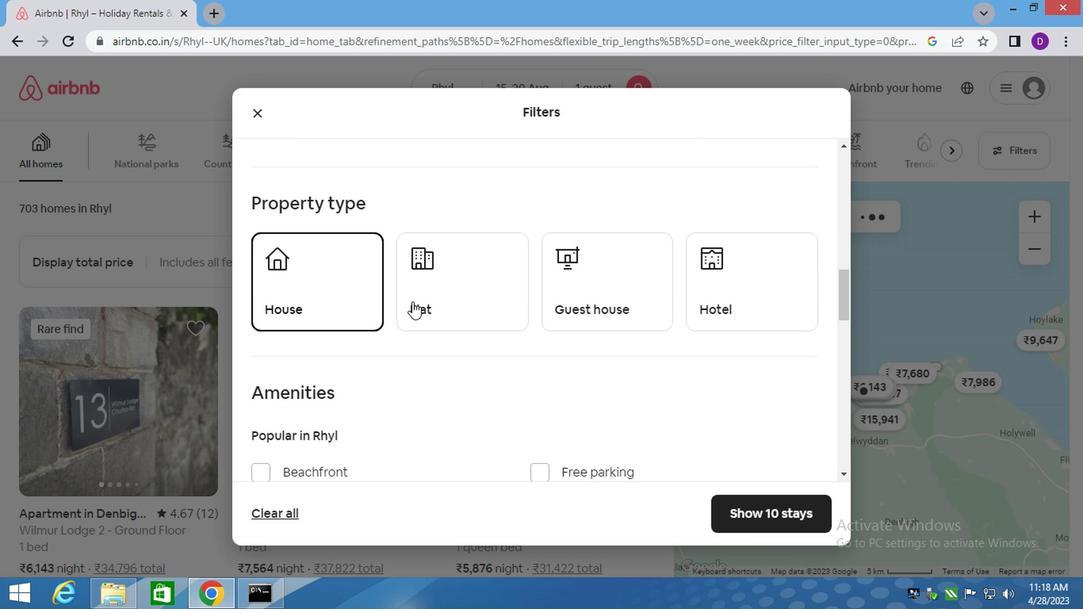 
Action: Mouse pressed left at (428, 296)
Screenshot: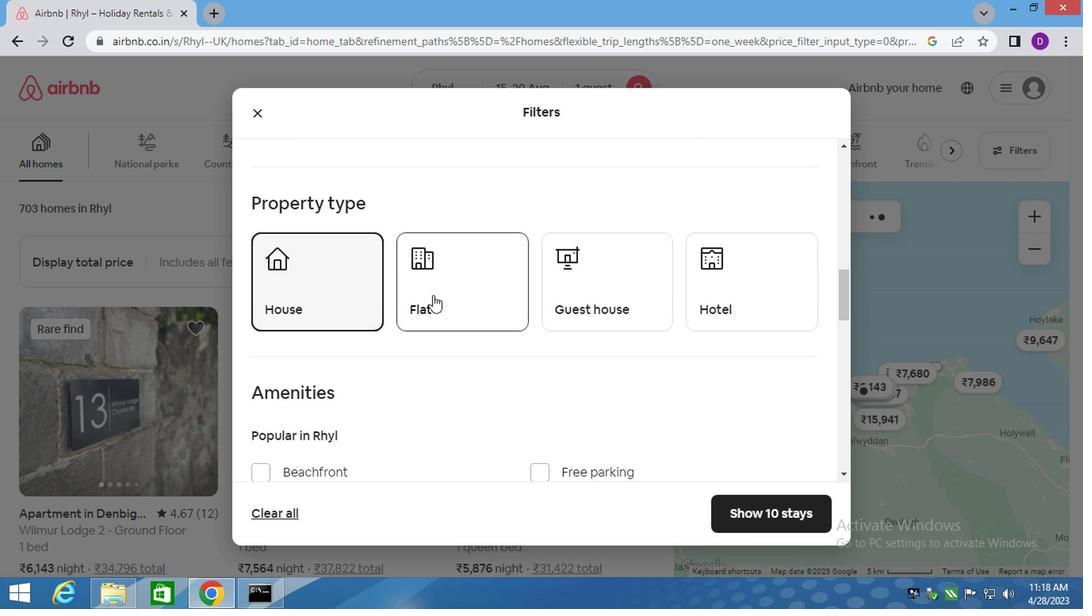 
Action: Mouse moved to (548, 302)
Screenshot: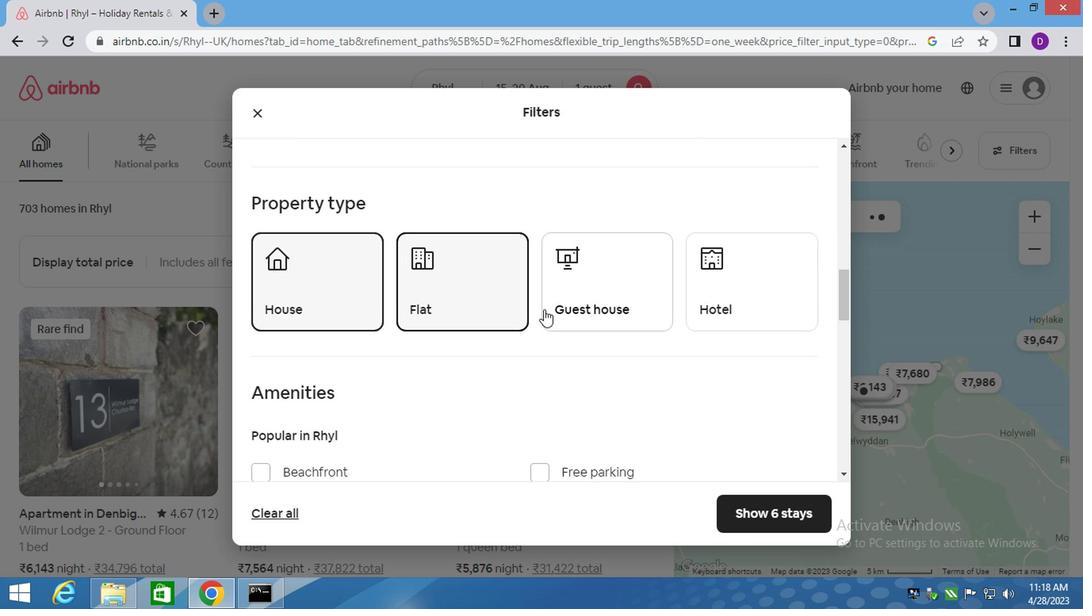 
Action: Mouse pressed left at (548, 302)
Screenshot: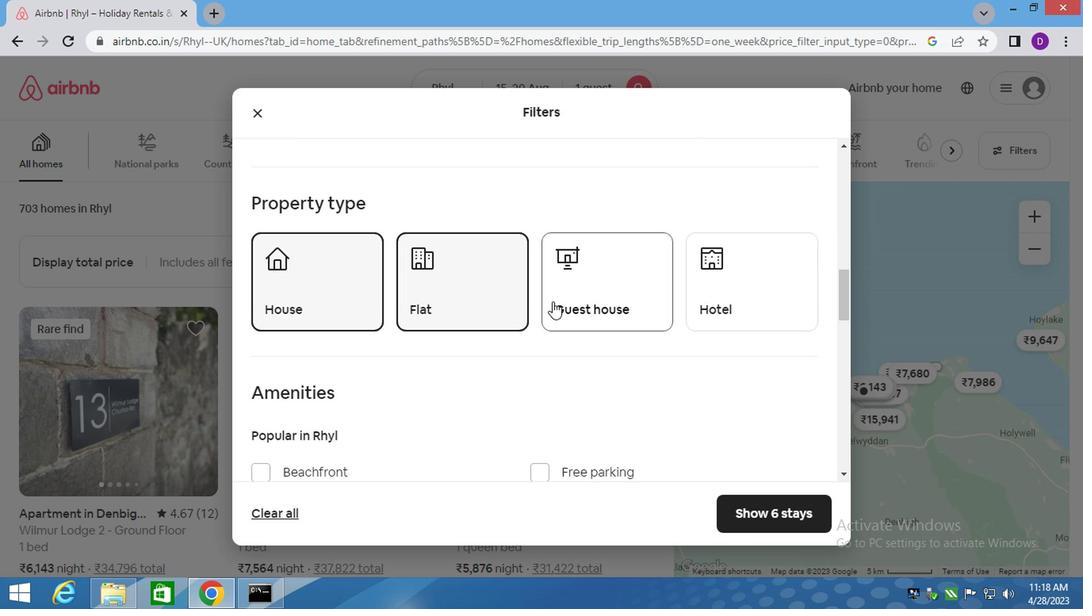 
Action: Mouse moved to (692, 283)
Screenshot: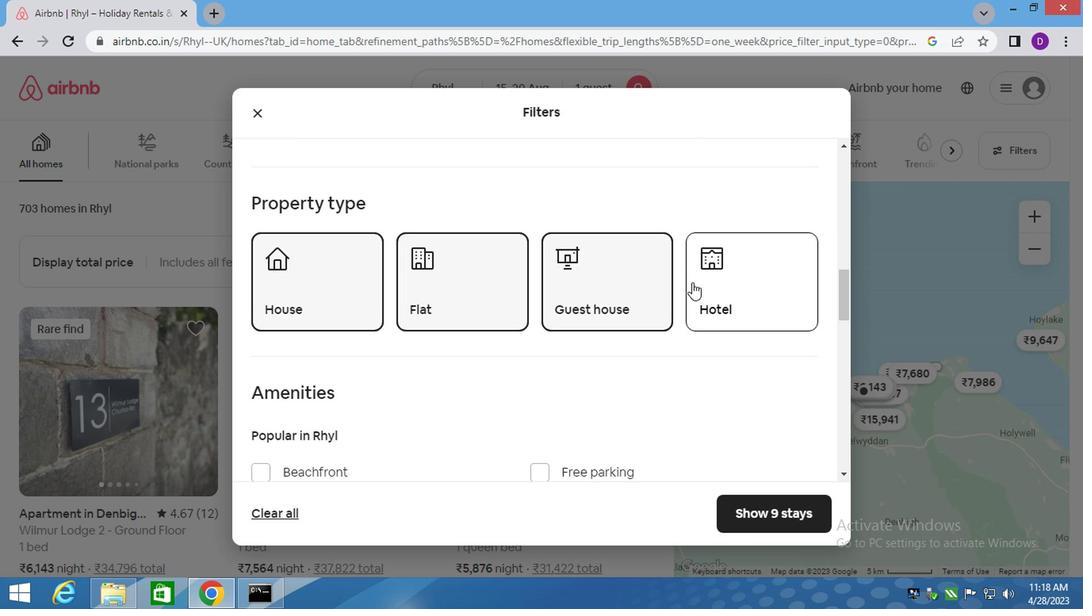 
Action: Mouse pressed left at (692, 283)
Screenshot: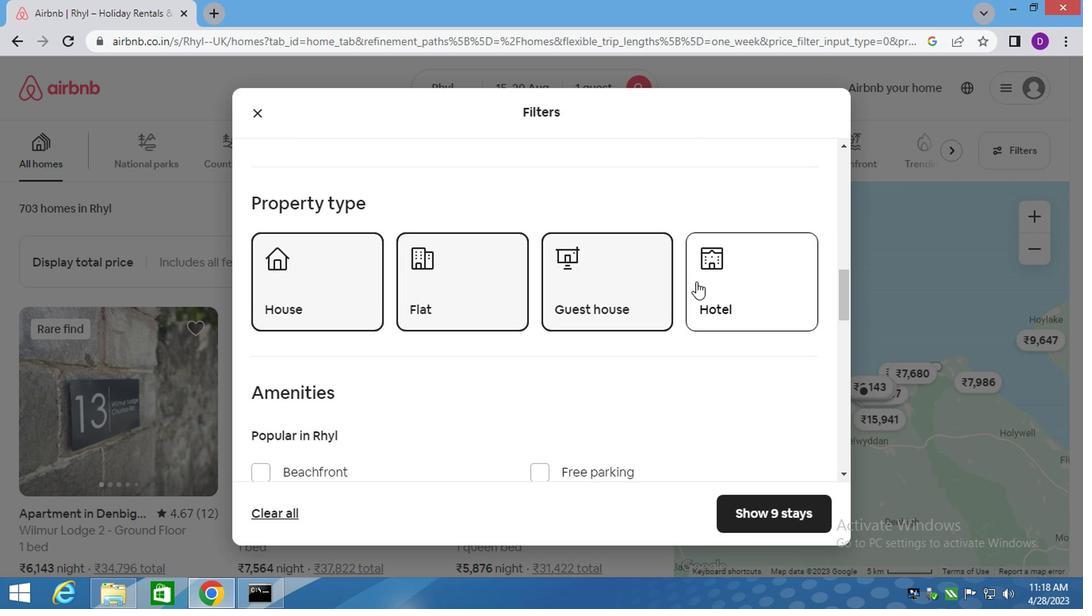 
Action: Mouse moved to (440, 353)
Screenshot: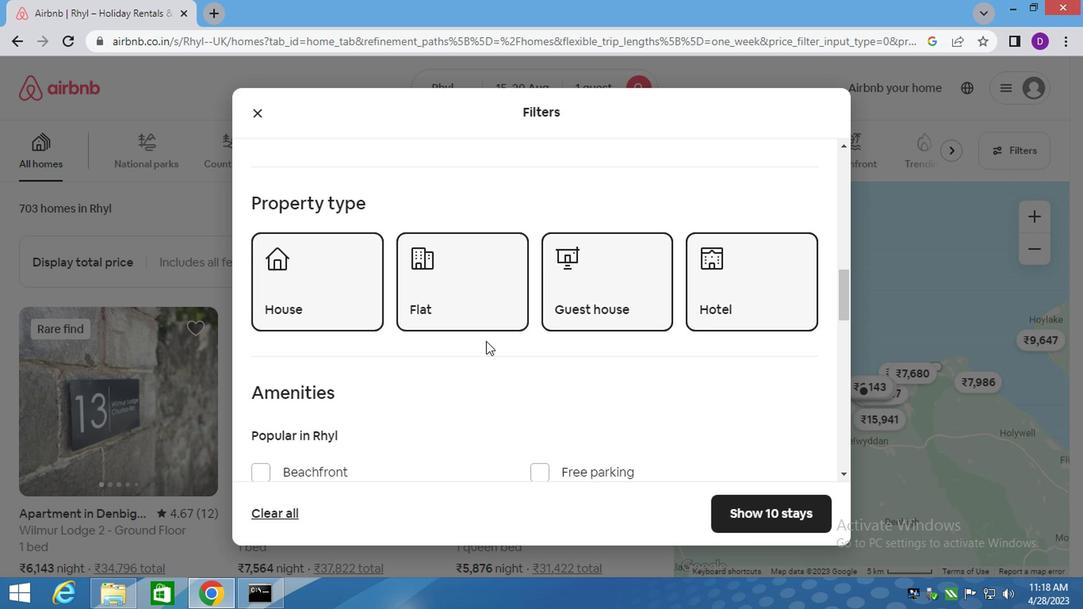 
Action: Mouse scrolled (440, 353) with delta (0, 0)
Screenshot: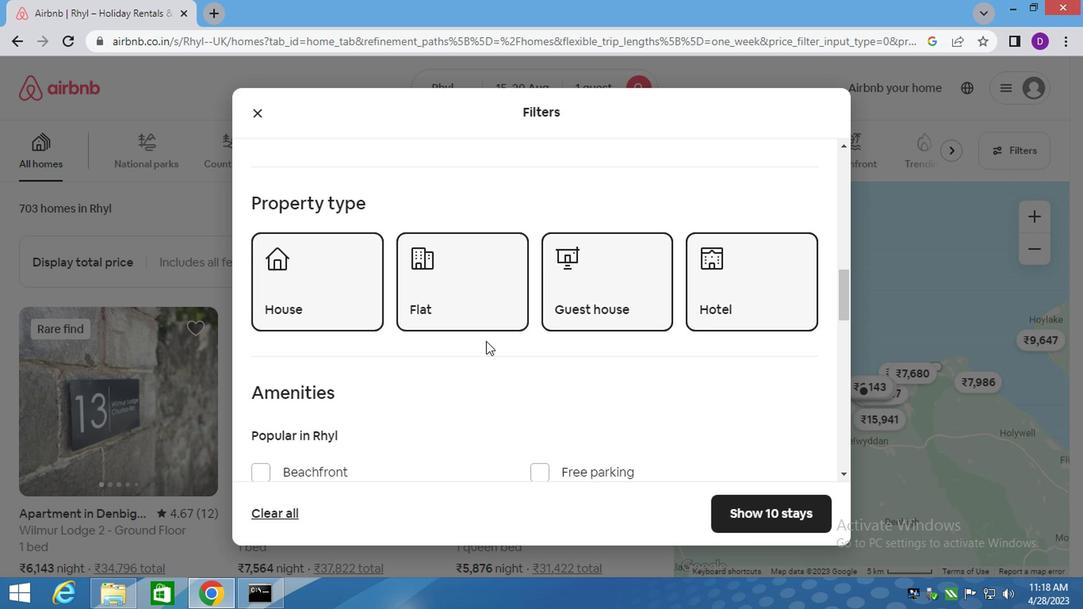 
Action: Mouse moved to (431, 357)
Screenshot: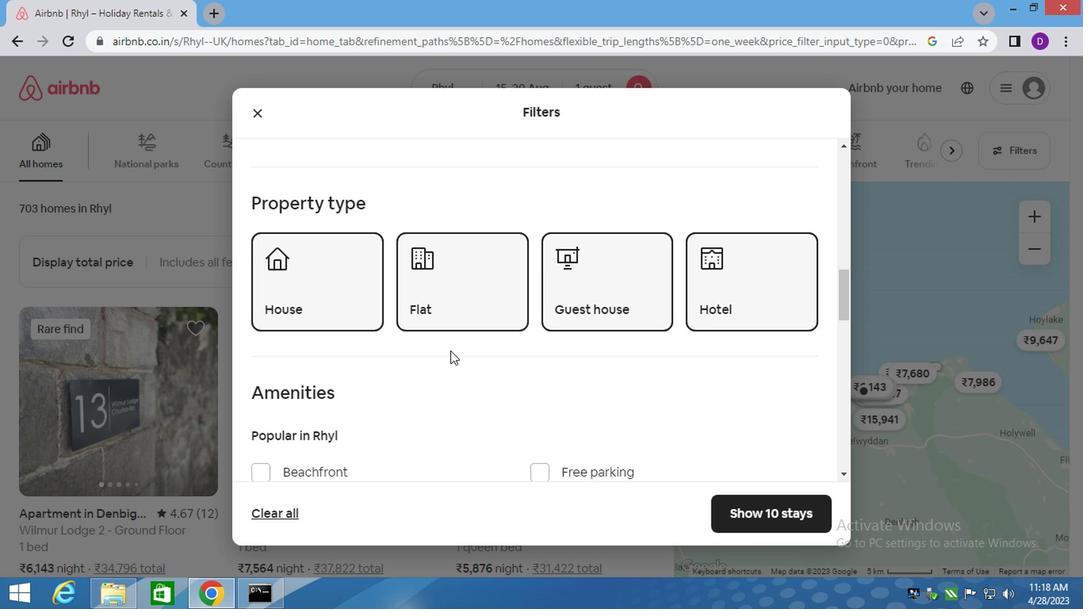
Action: Mouse scrolled (431, 355) with delta (0, -1)
Screenshot: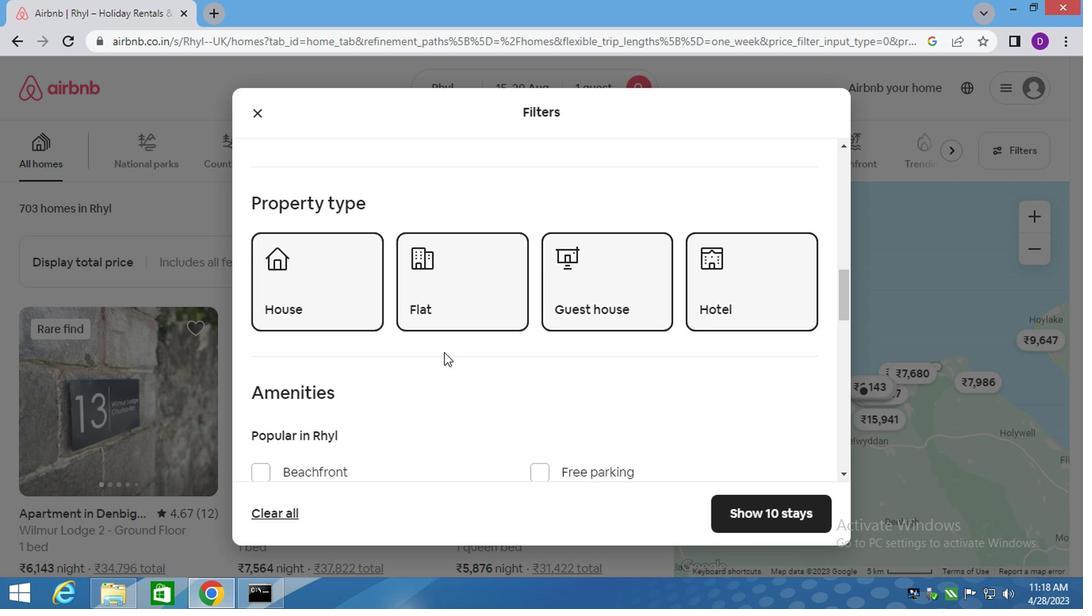
Action: Mouse moved to (430, 357)
Screenshot: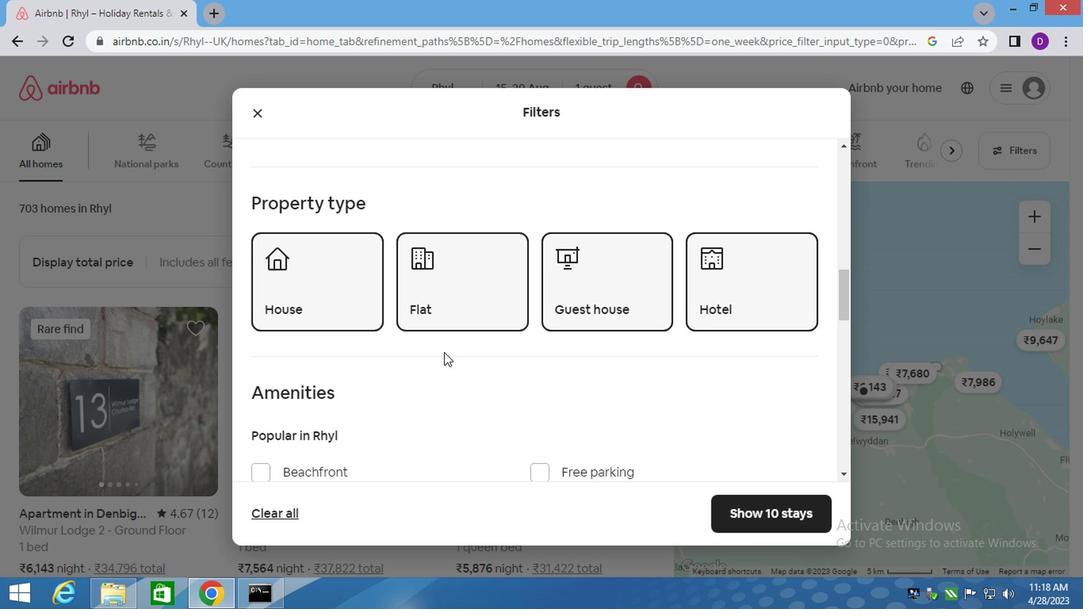 
Action: Mouse scrolled (430, 357) with delta (0, 0)
Screenshot: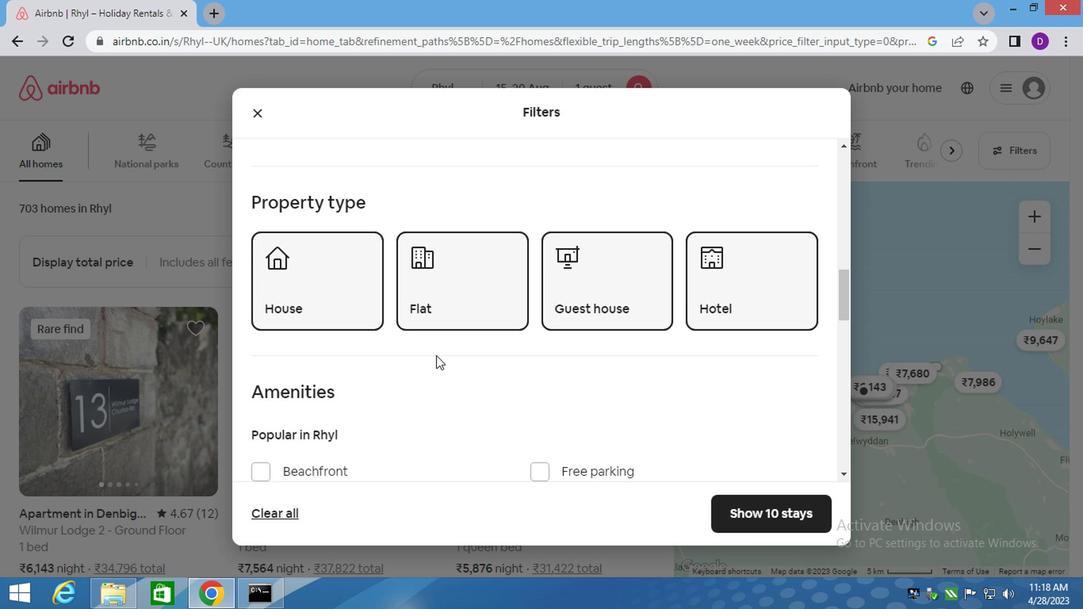 
Action: Mouse moved to (430, 357)
Screenshot: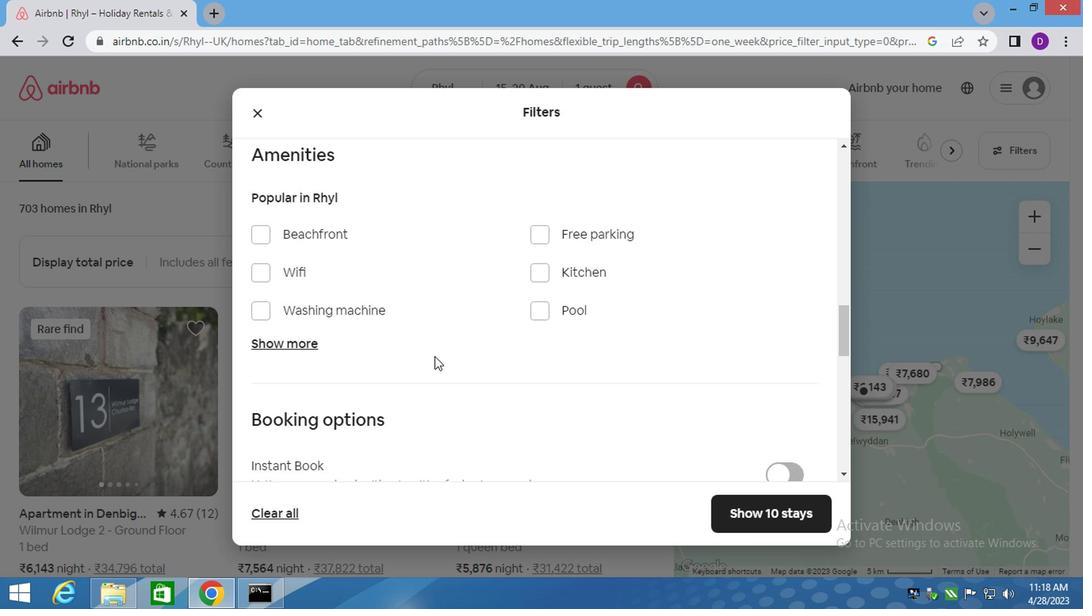 
Action: Mouse scrolled (430, 357) with delta (0, 0)
Screenshot: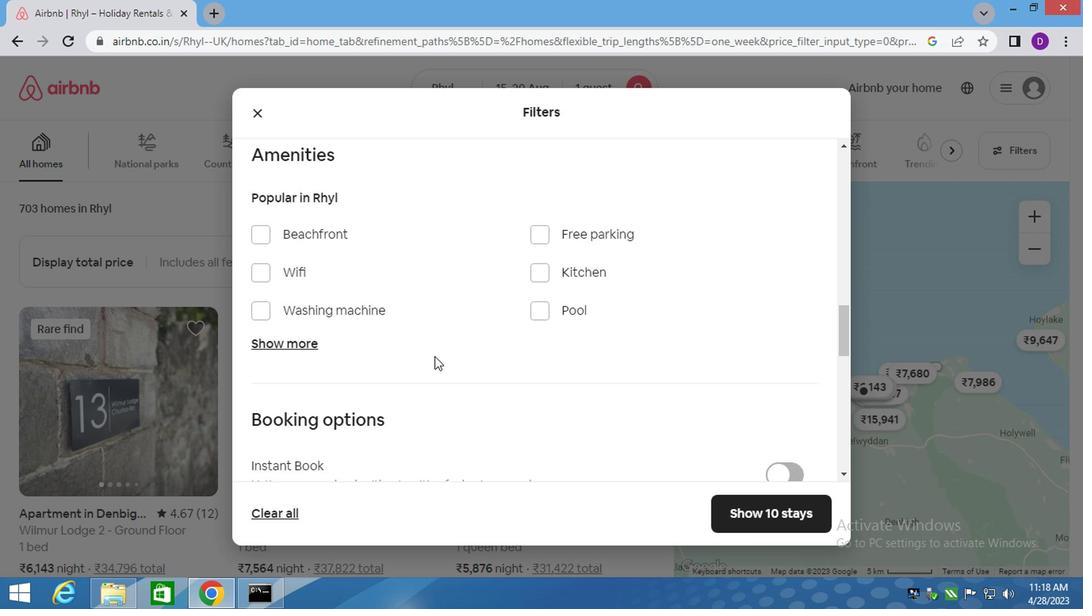 
Action: Mouse moved to (442, 359)
Screenshot: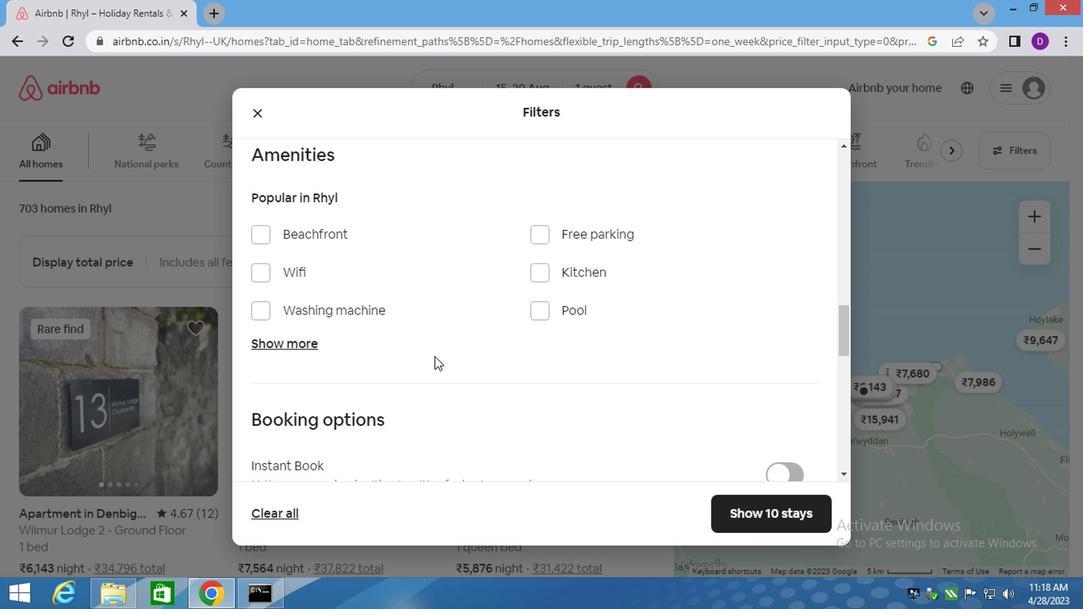 
Action: Mouse scrolled (442, 359) with delta (0, 0)
Screenshot: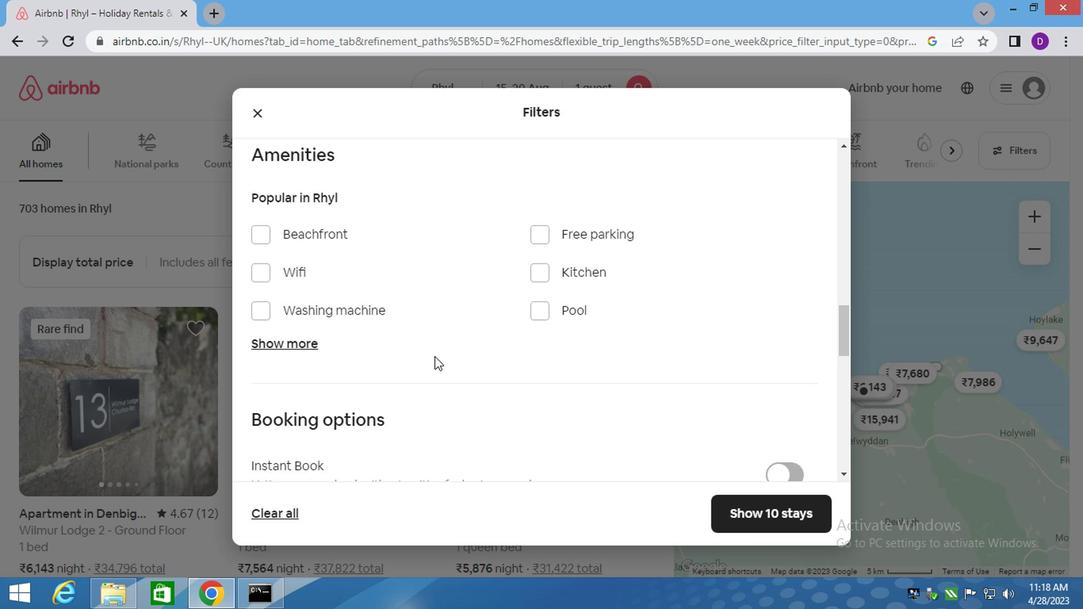 
Action: Mouse moved to (463, 359)
Screenshot: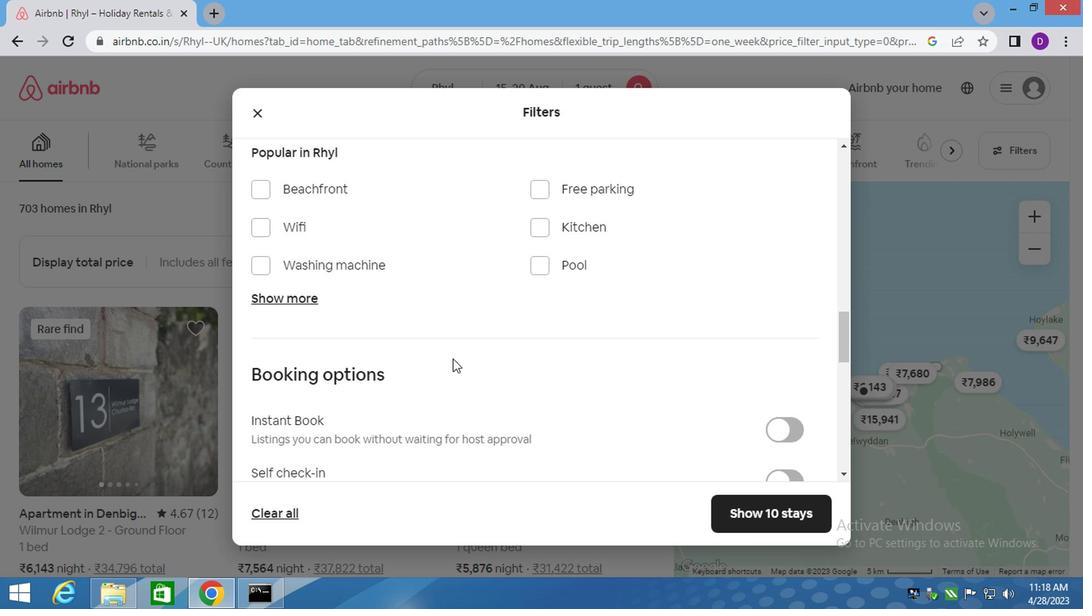 
Action: Mouse scrolled (462, 359) with delta (0, 0)
Screenshot: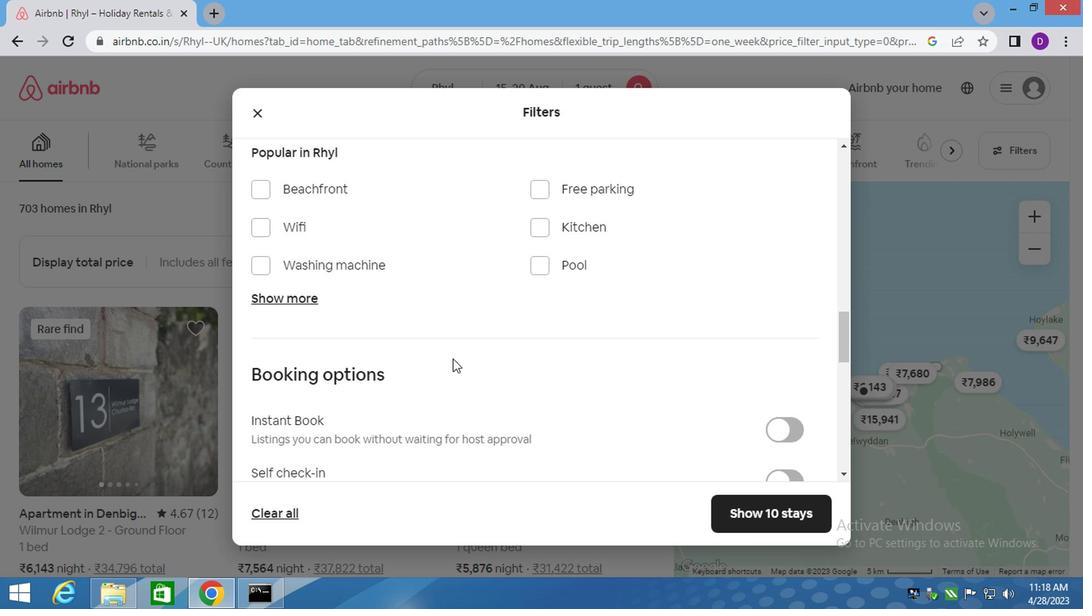 
Action: Mouse moved to (781, 284)
Screenshot: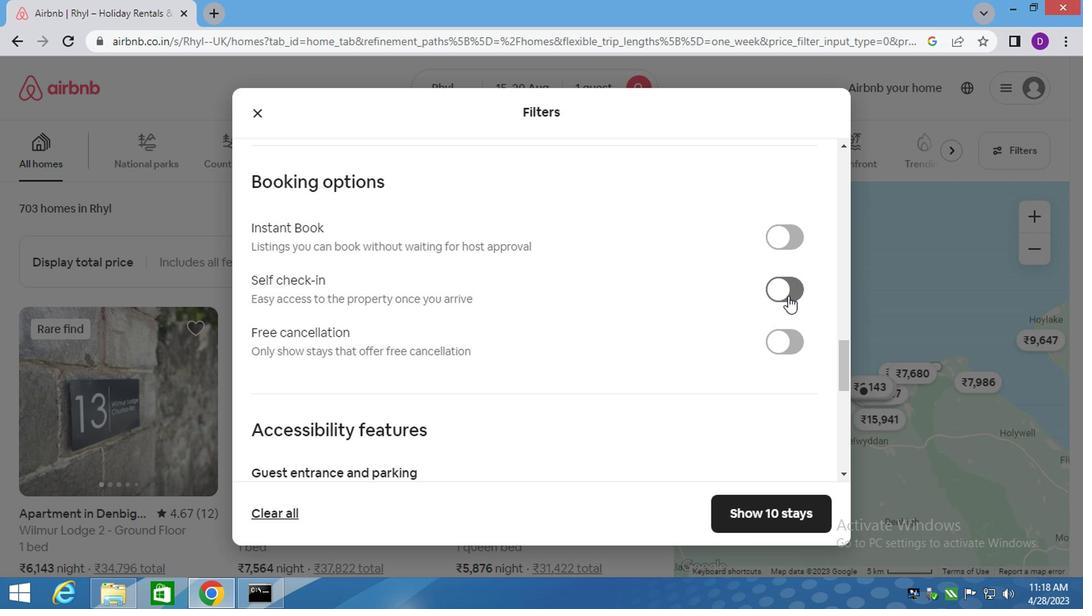 
Action: Mouse pressed left at (781, 284)
Screenshot: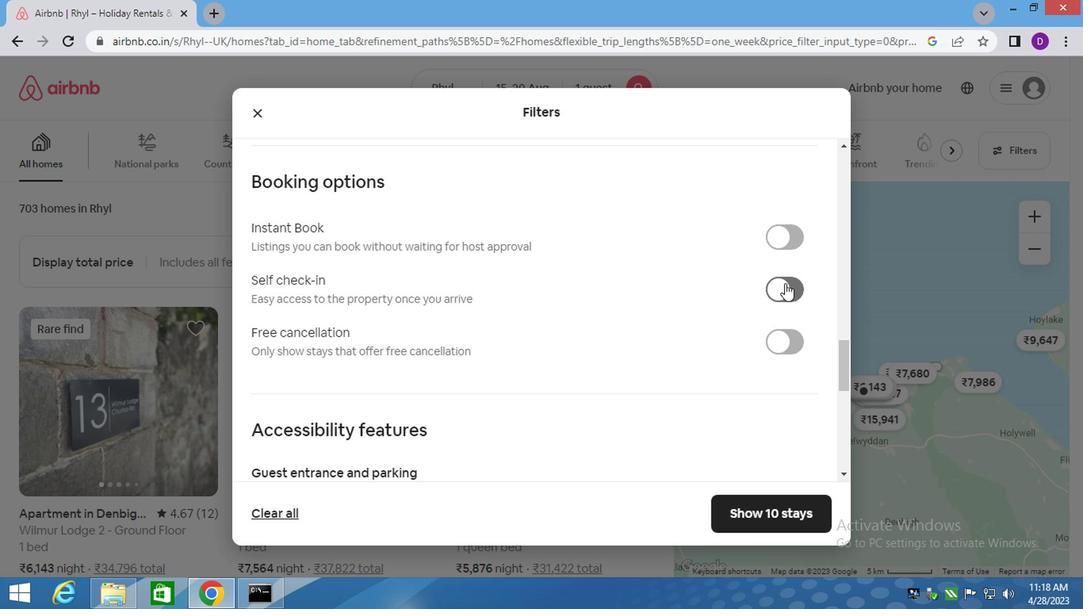 
Action: Mouse moved to (479, 352)
Screenshot: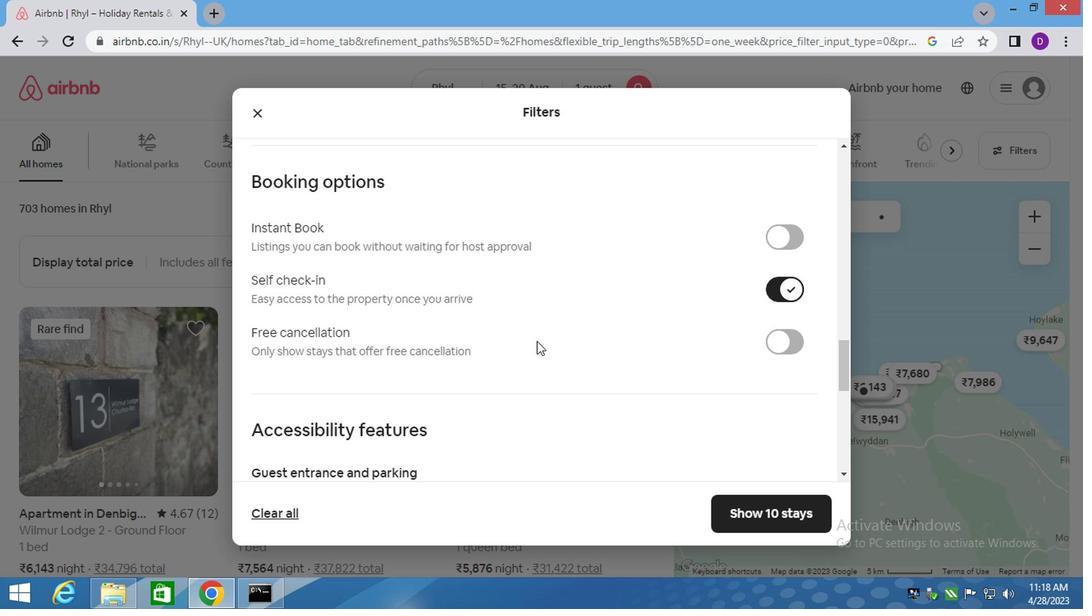 
Action: Mouse scrolled (479, 351) with delta (0, 0)
Screenshot: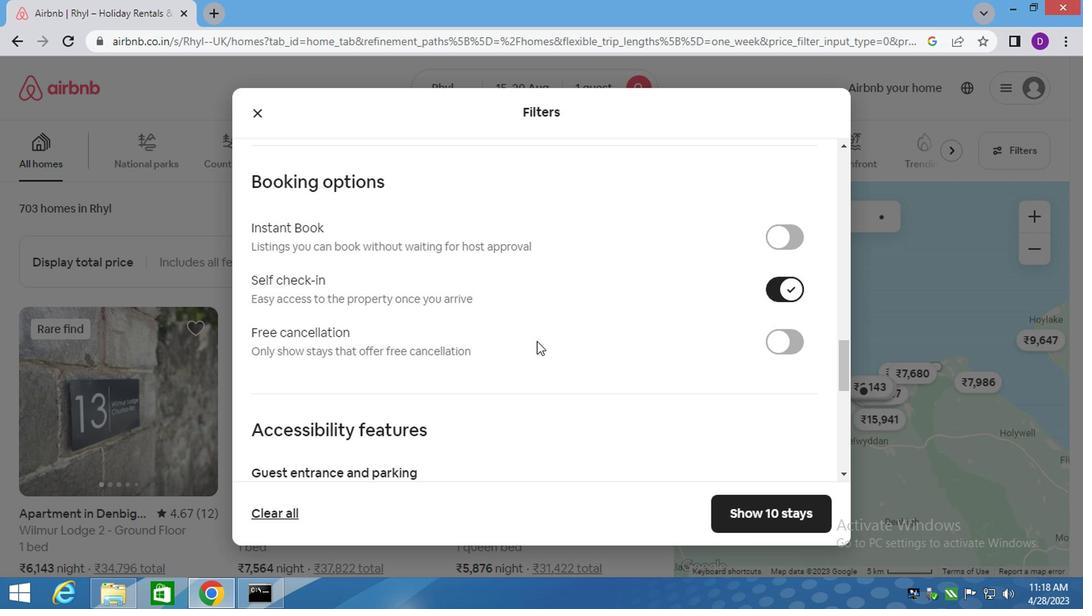 
Action: Mouse moved to (472, 352)
Screenshot: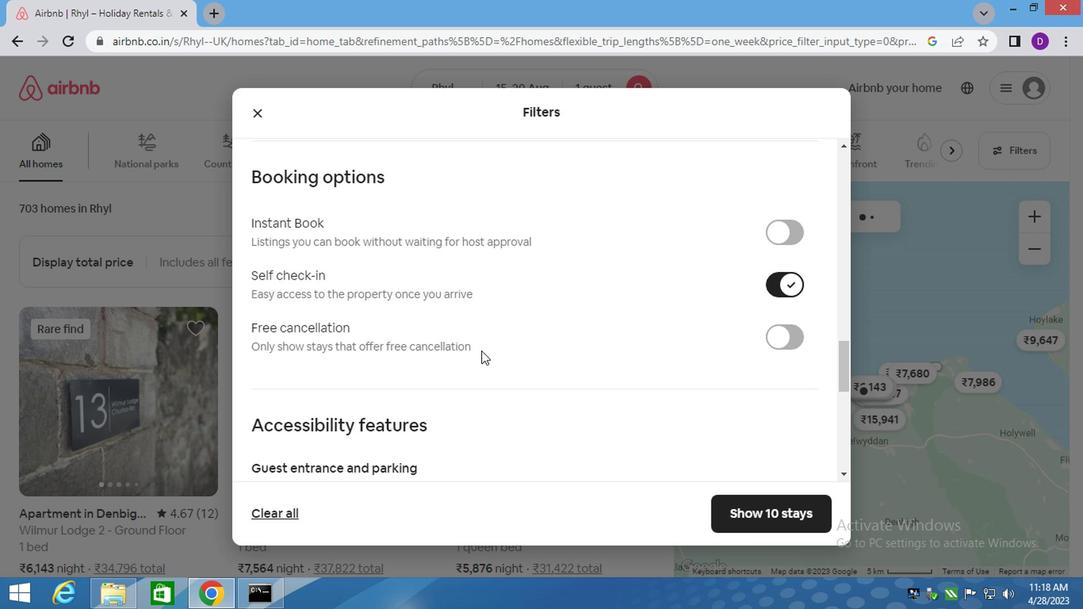 
Action: Mouse scrolled (475, 351) with delta (0, 0)
Screenshot: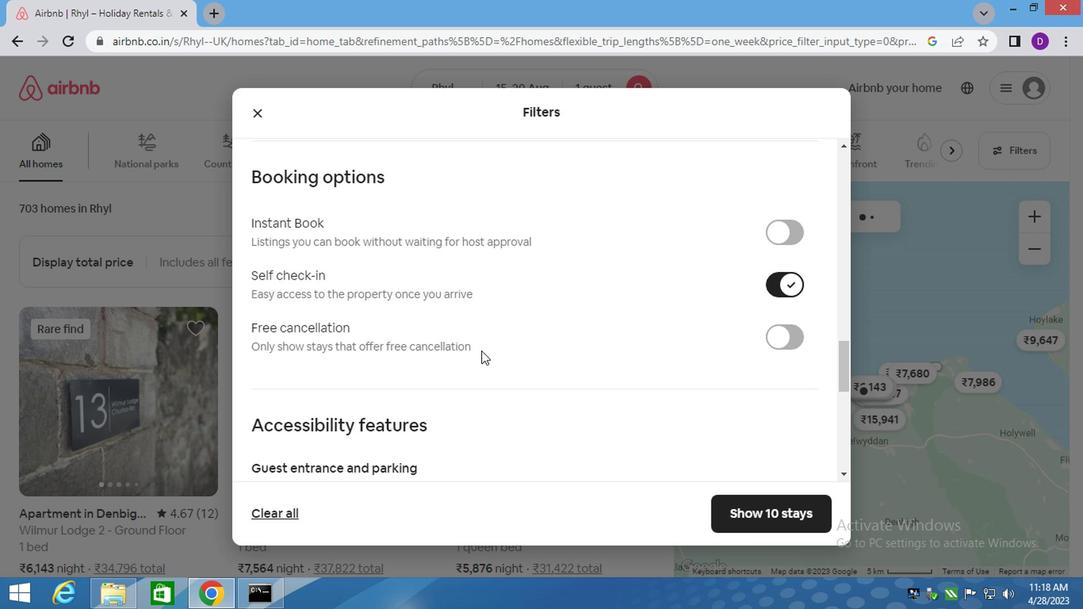 
Action: Mouse moved to (448, 355)
Screenshot: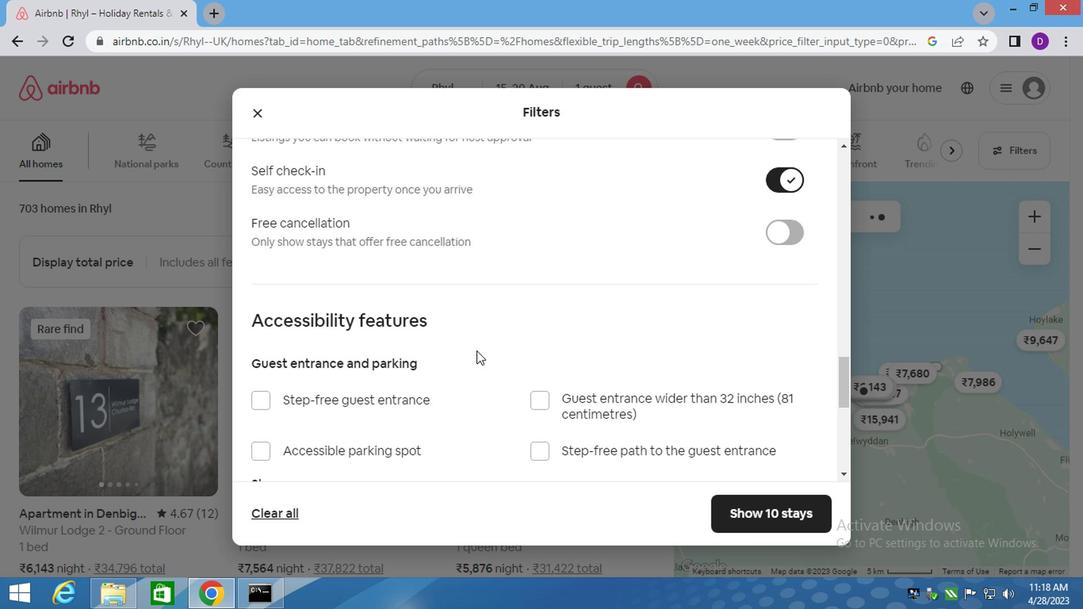 
Action: Mouse scrolled (453, 354) with delta (0, 0)
Screenshot: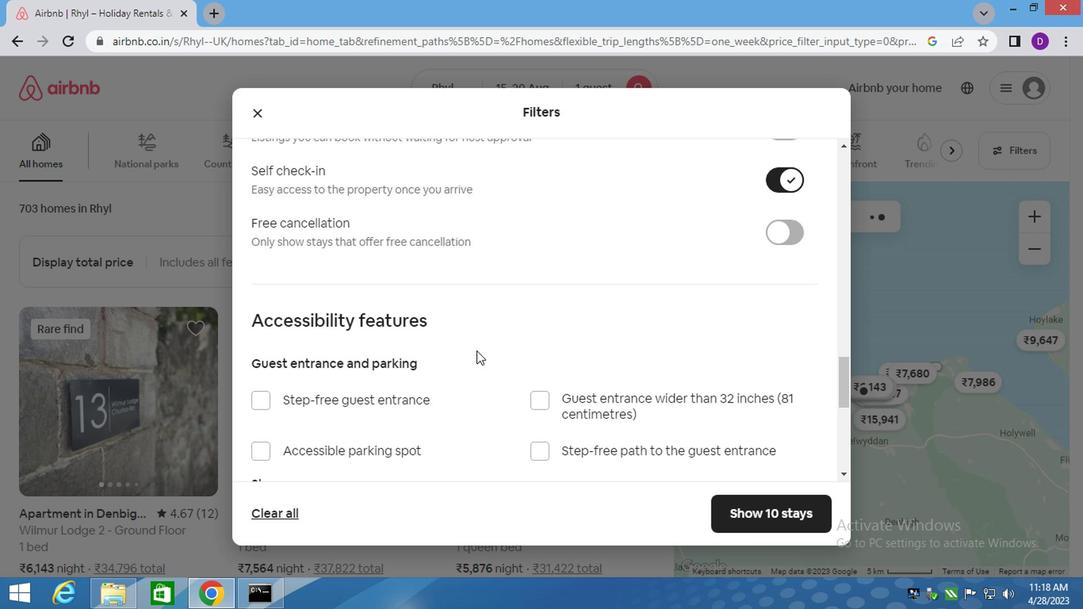 
Action: Mouse moved to (436, 358)
Screenshot: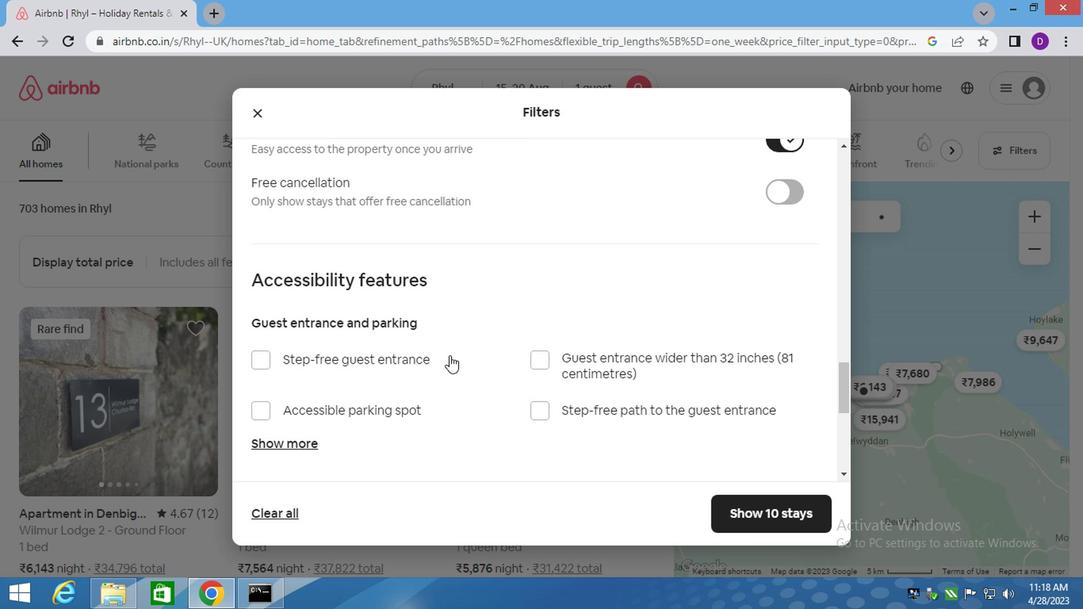 
Action: Mouse scrolled (438, 357) with delta (0, -1)
Screenshot: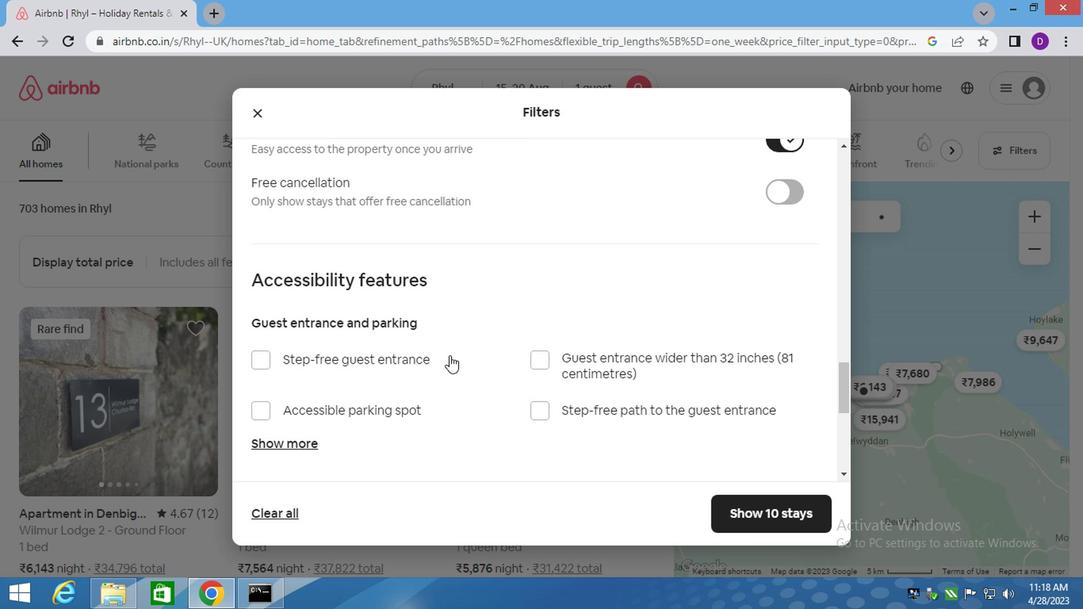 
Action: Mouse moved to (428, 361)
Screenshot: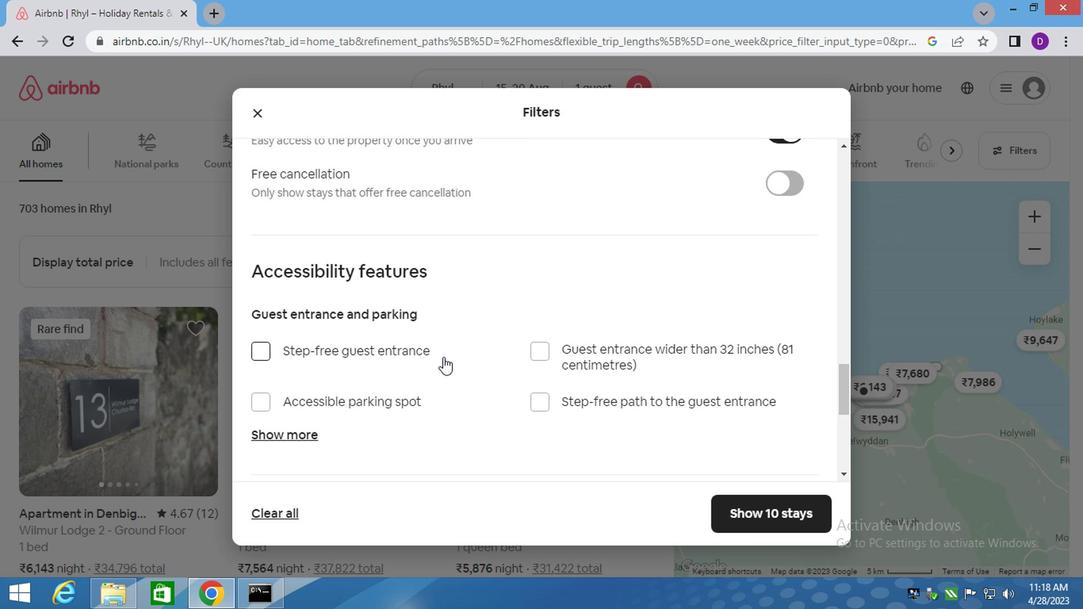 
Action: Mouse scrolled (429, 359) with delta (0, -1)
Screenshot: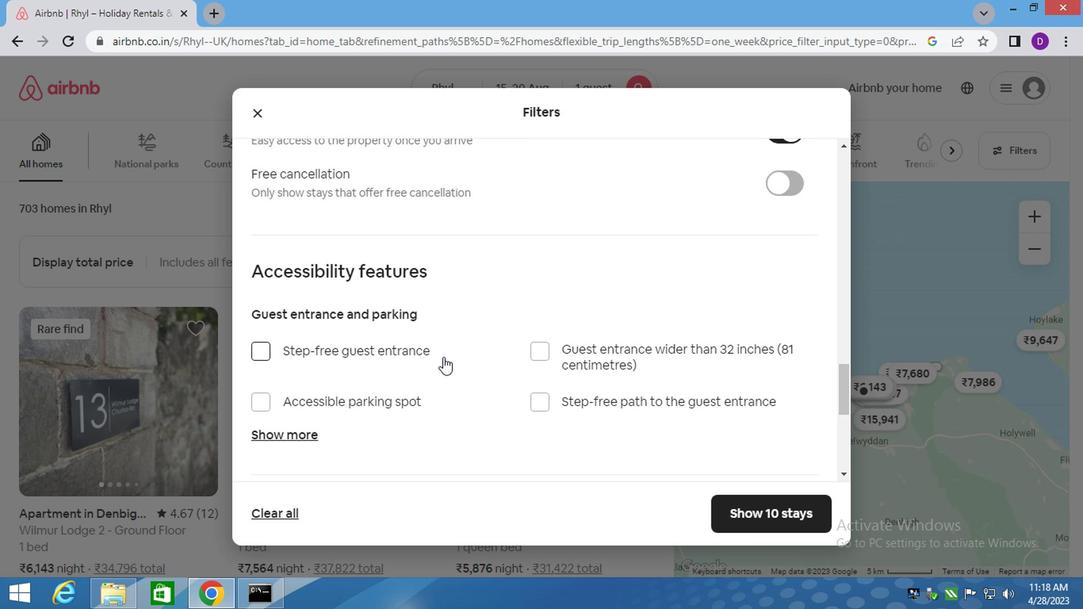 
Action: Mouse moved to (344, 366)
Screenshot: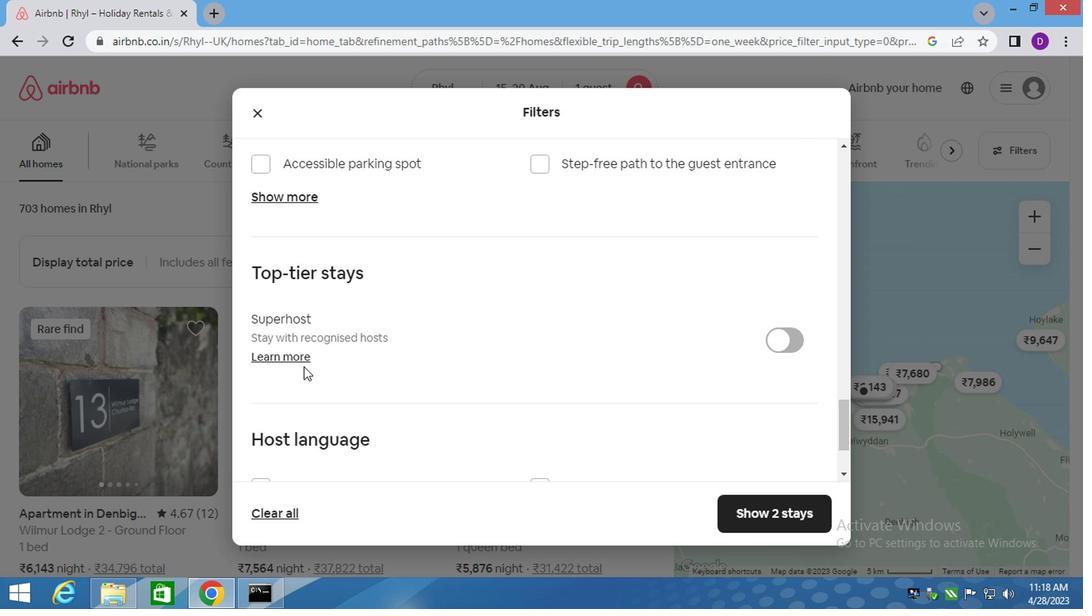 
Action: Mouse scrolled (344, 365) with delta (0, -1)
Screenshot: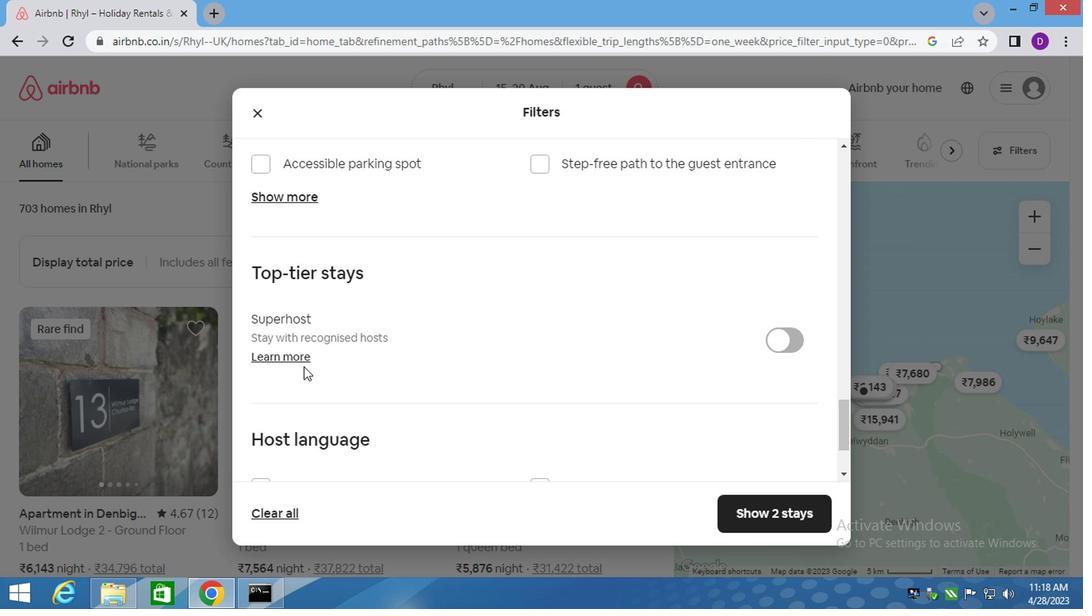 
Action: Mouse moved to (419, 363)
Screenshot: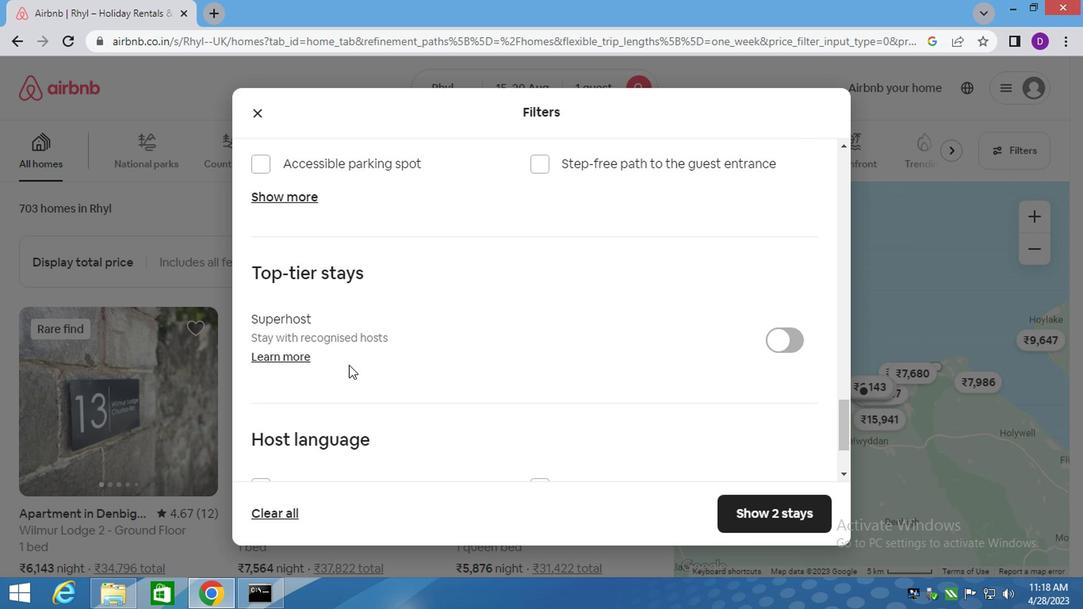 
Action: Mouse scrolled (405, 363) with delta (0, 0)
Screenshot: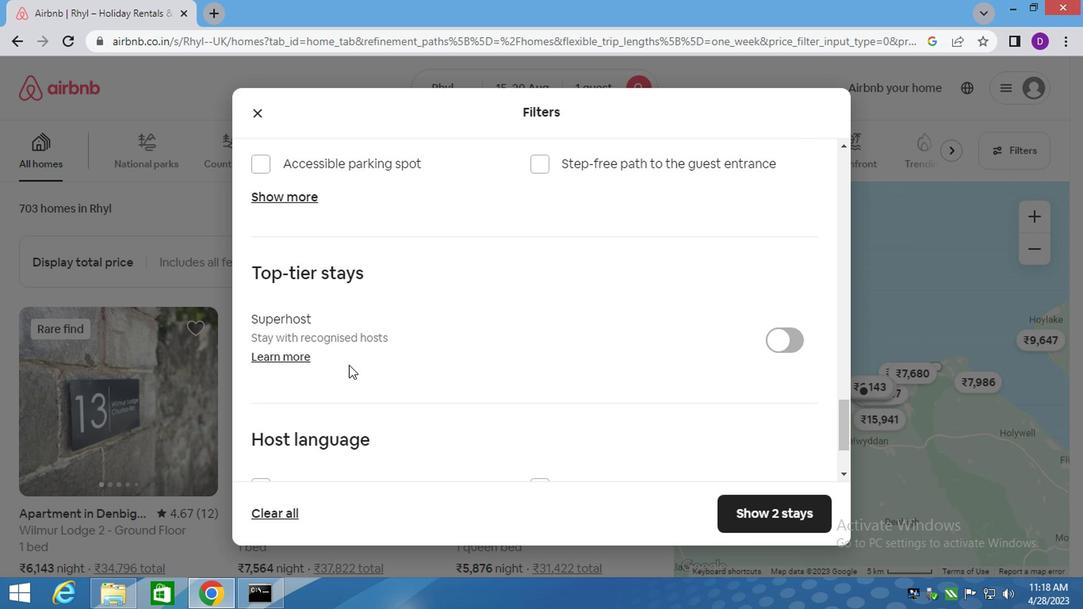 
Action: Mouse moved to (424, 363)
Screenshot: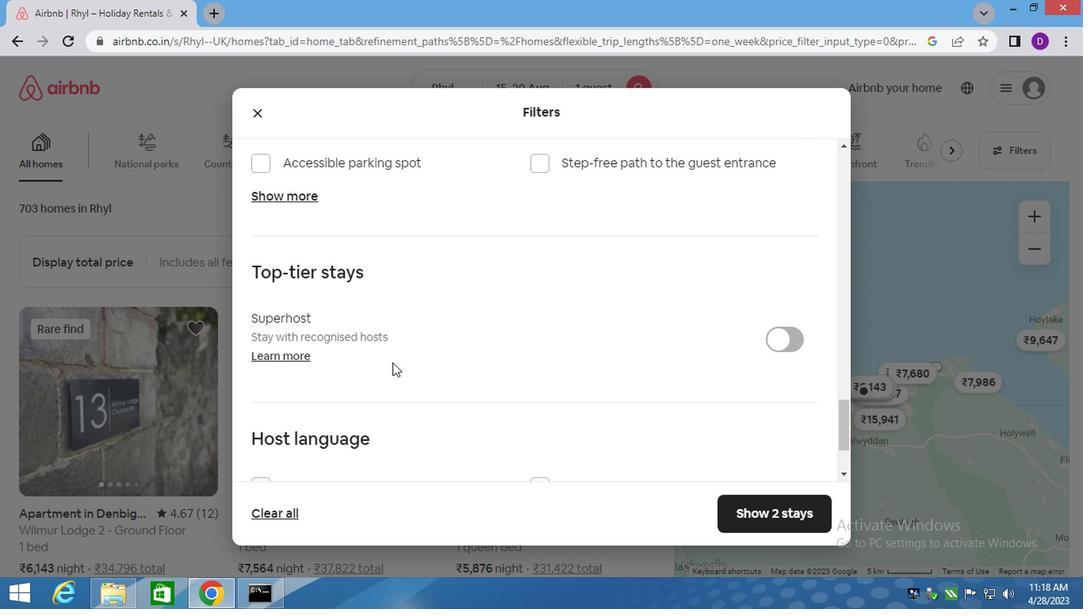 
Action: Mouse scrolled (424, 363) with delta (0, 0)
Screenshot: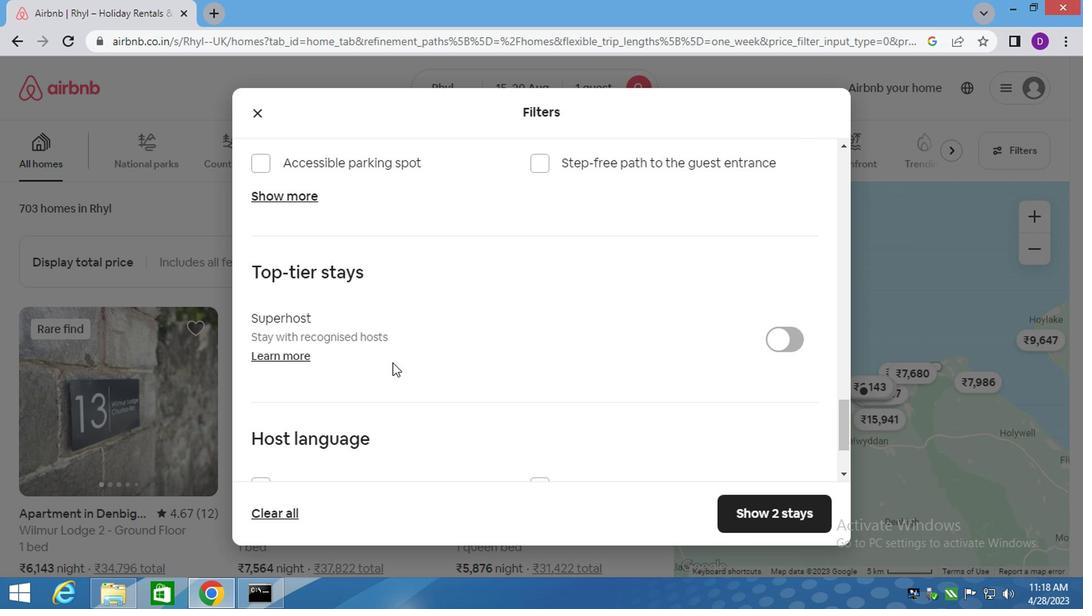 
Action: Mouse moved to (253, 365)
Screenshot: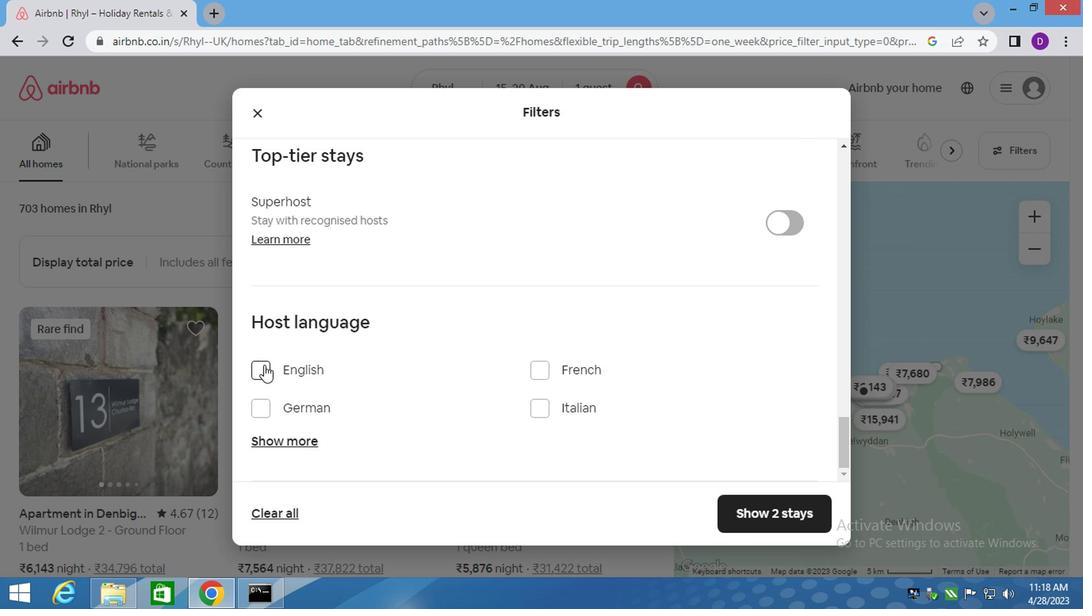 
Action: Mouse pressed left at (253, 365)
Screenshot: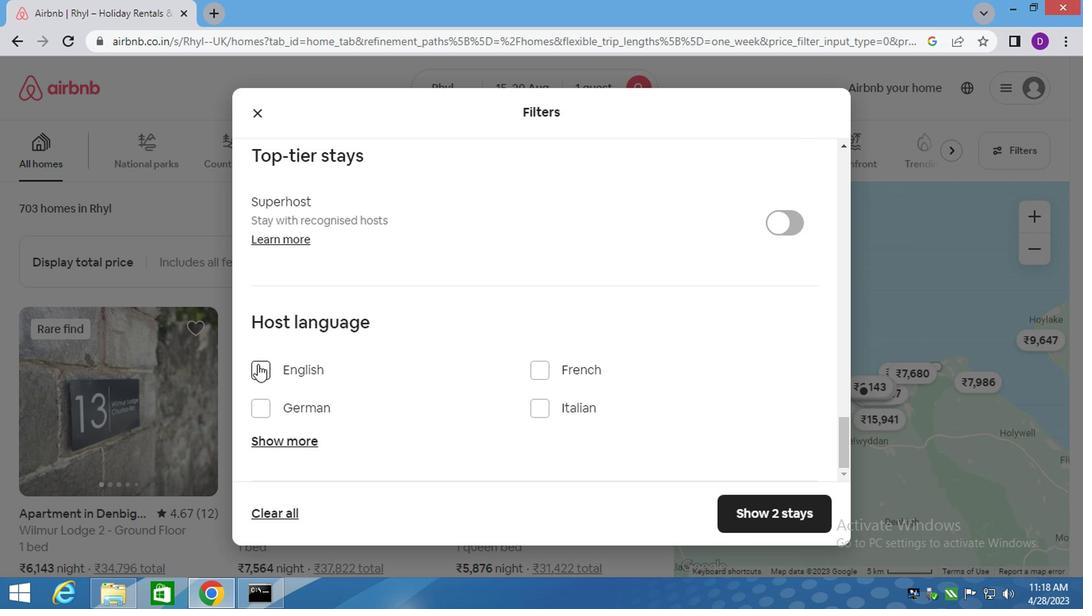 
Action: Mouse moved to (746, 516)
Screenshot: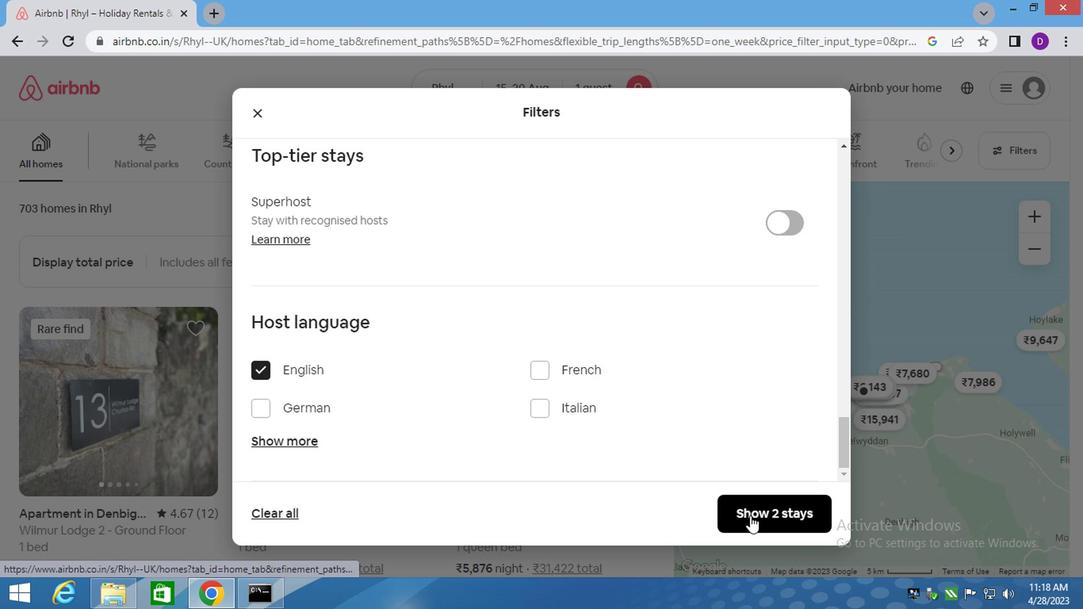 
Action: Mouse pressed left at (746, 516)
Screenshot: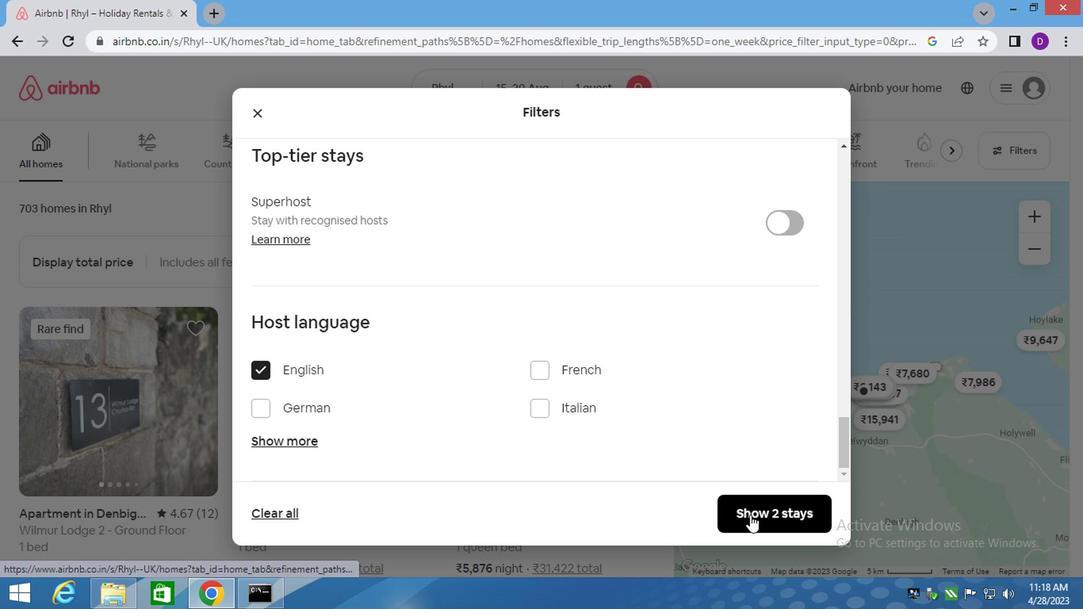 
